 Task: Add a signature Daisy Wilson containing Have a wonderful holiday season, Daisy Wilson to email address softage.10@softage.net and add a folder Content marketing
Action: Mouse moved to (124, 124)
Screenshot: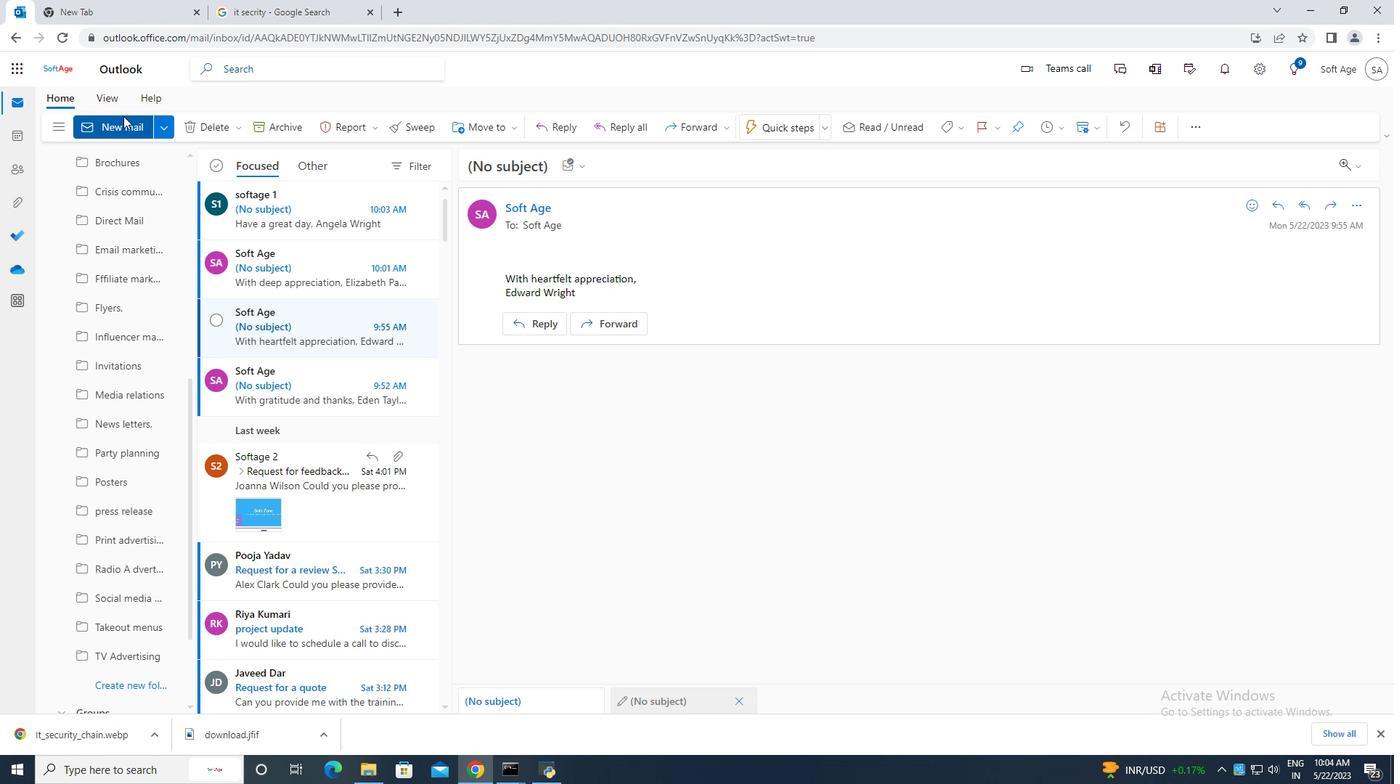 
Action: Mouse pressed left at (124, 124)
Screenshot: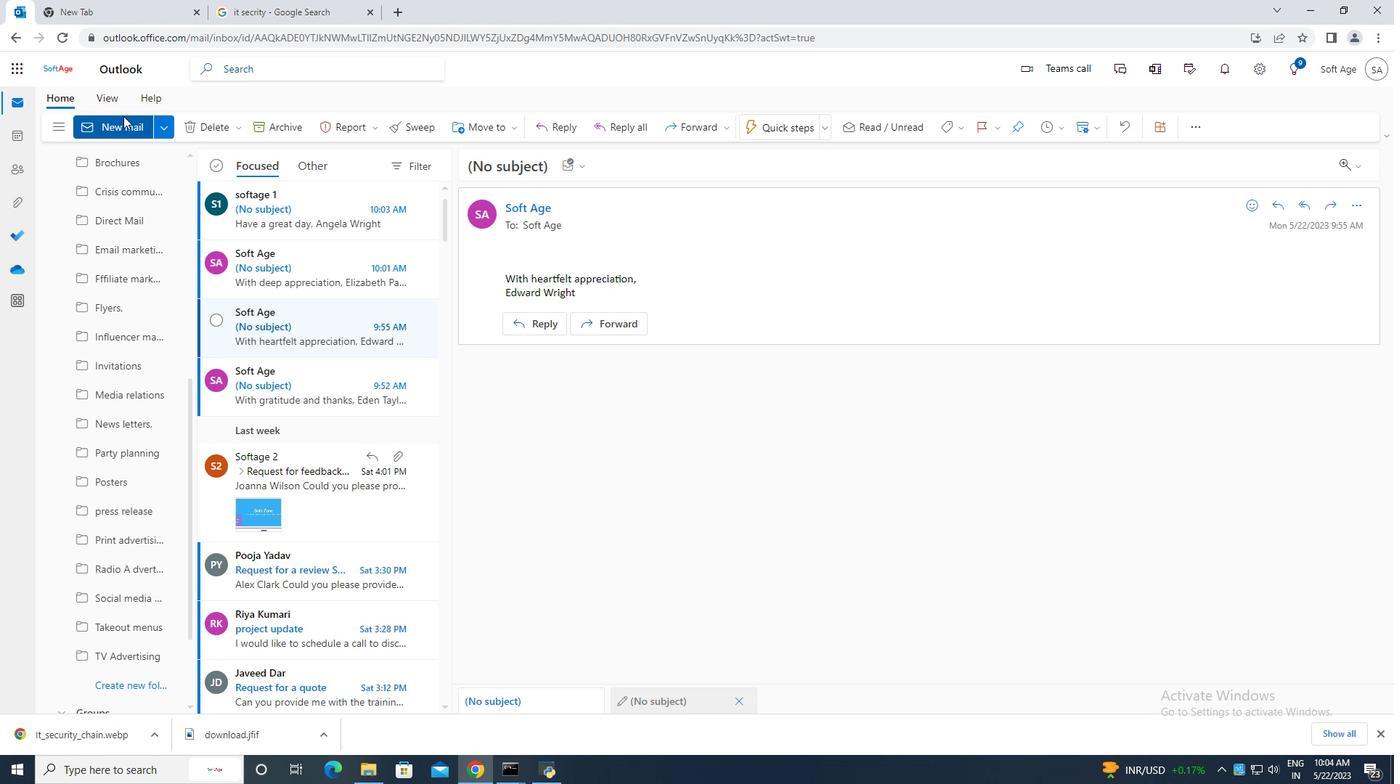 
Action: Mouse moved to (932, 122)
Screenshot: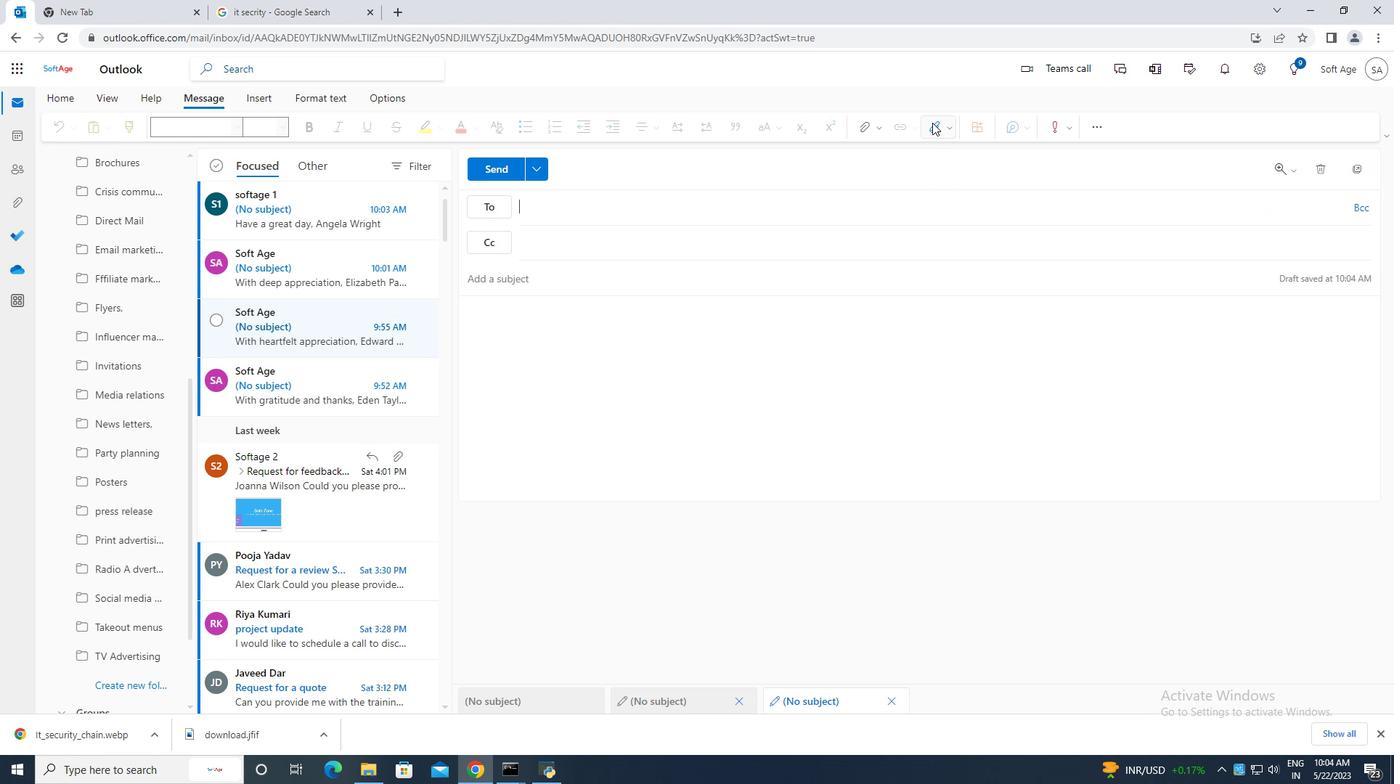 
Action: Mouse pressed left at (932, 122)
Screenshot: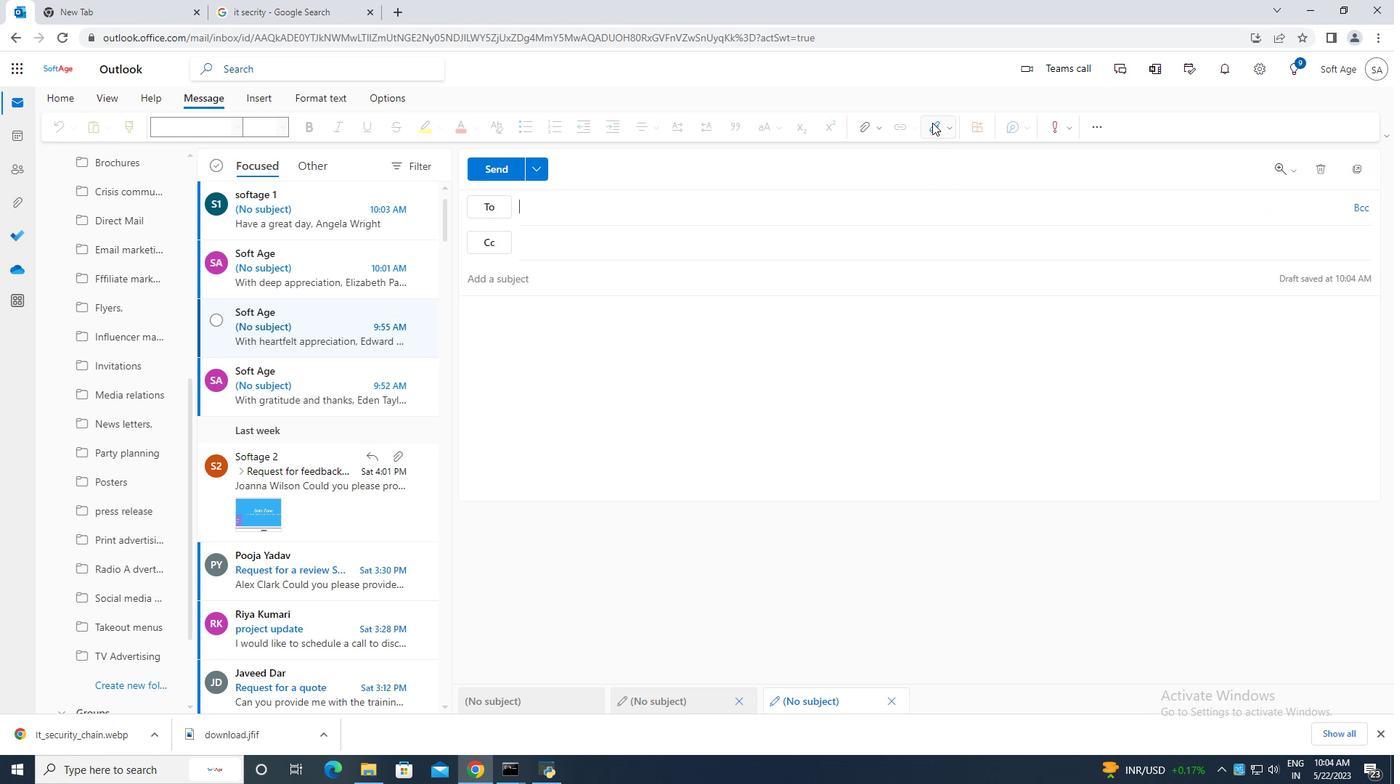 
Action: Mouse moved to (915, 188)
Screenshot: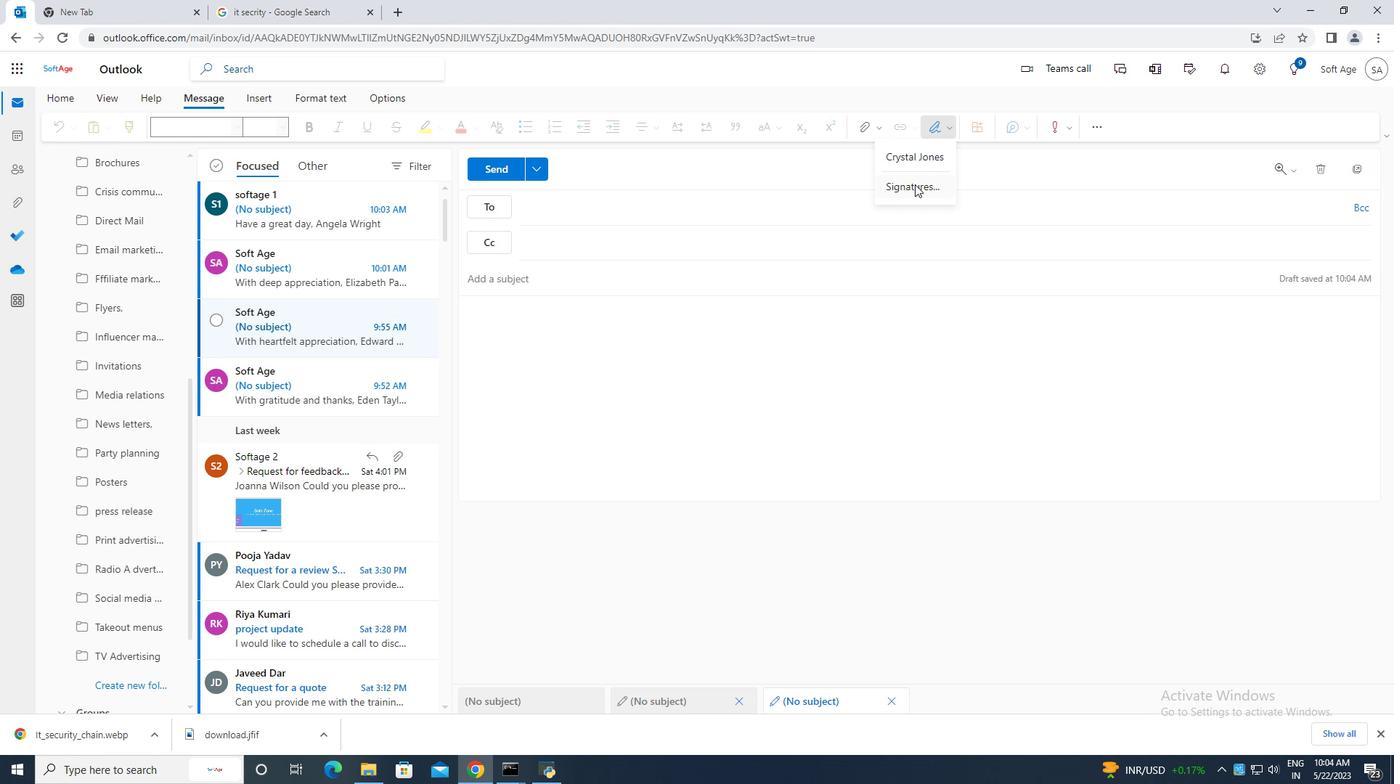 
Action: Mouse pressed left at (915, 188)
Screenshot: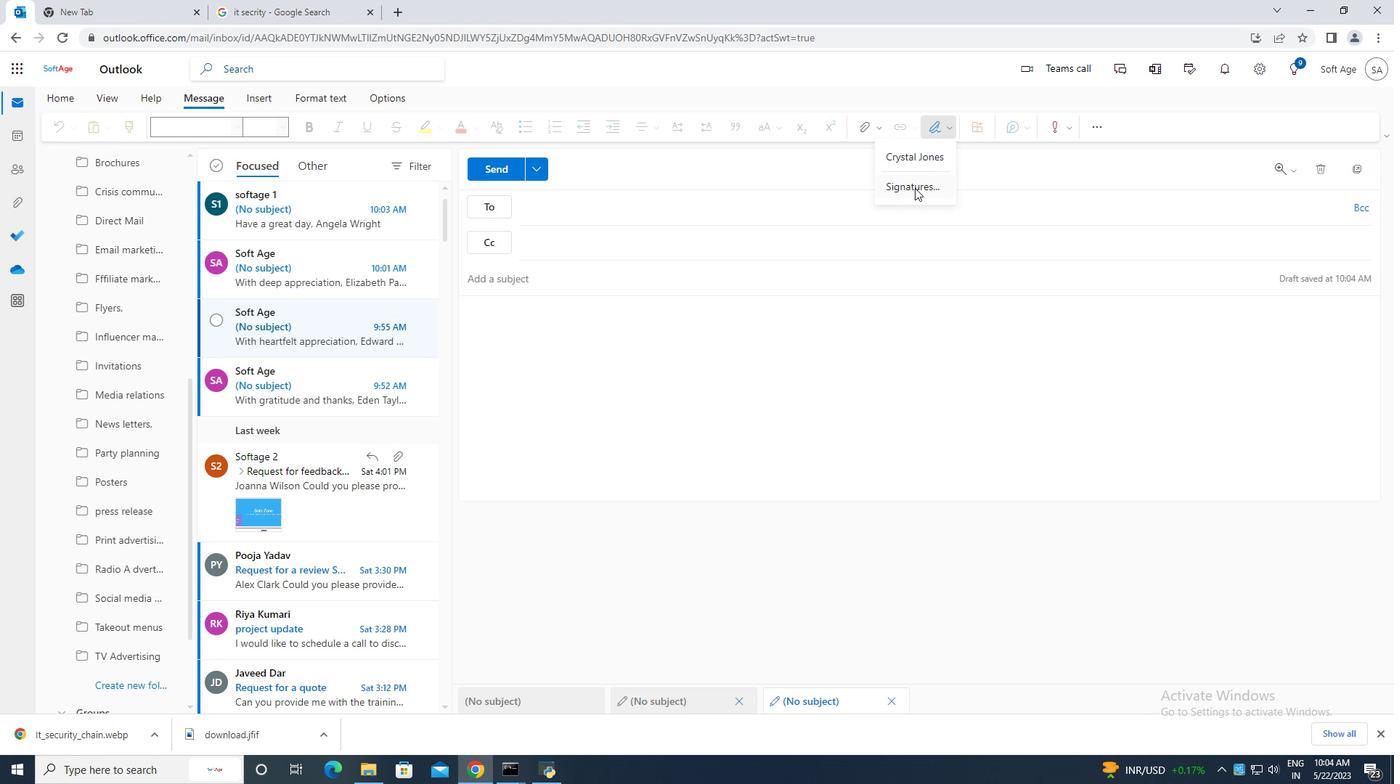 
Action: Mouse moved to (1002, 246)
Screenshot: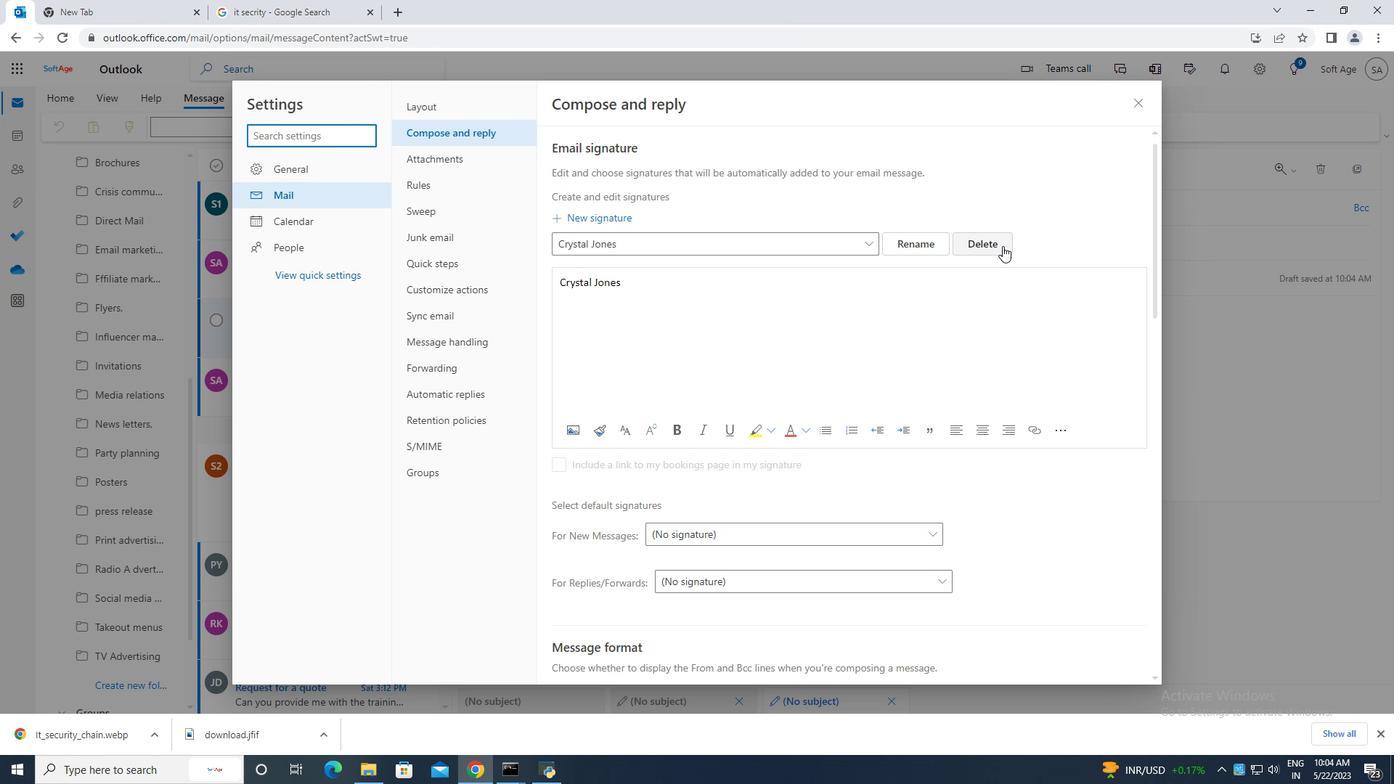 
Action: Mouse pressed left at (1002, 246)
Screenshot: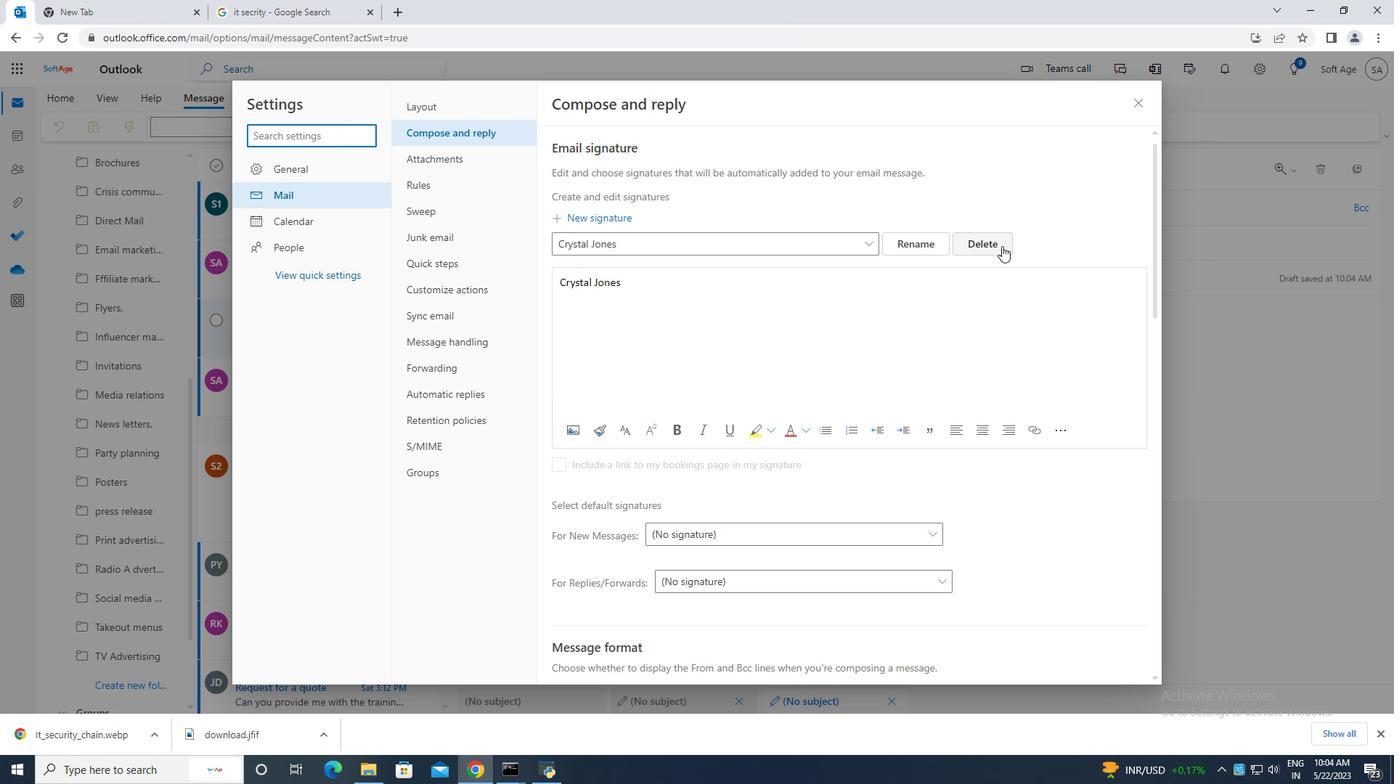 
Action: Mouse moved to (681, 241)
Screenshot: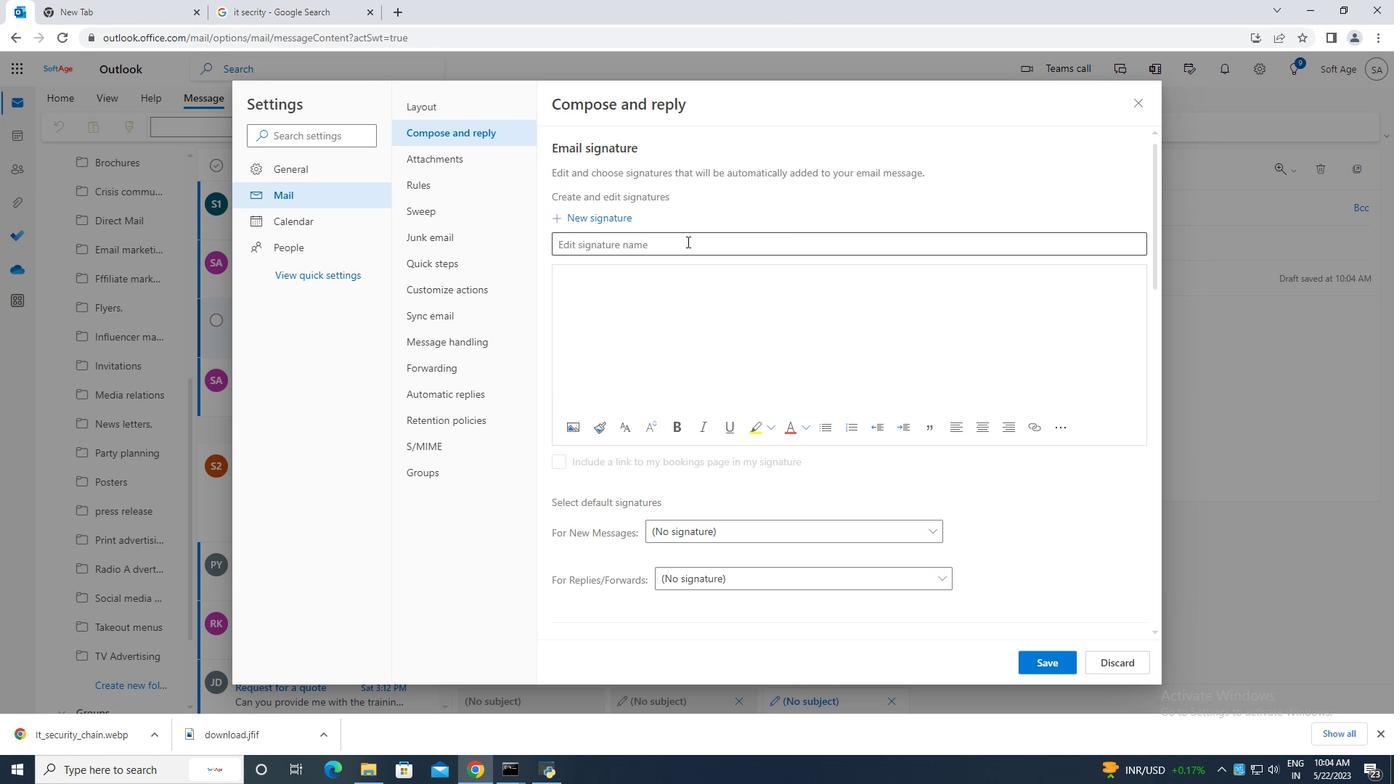 
Action: Mouse pressed left at (681, 241)
Screenshot: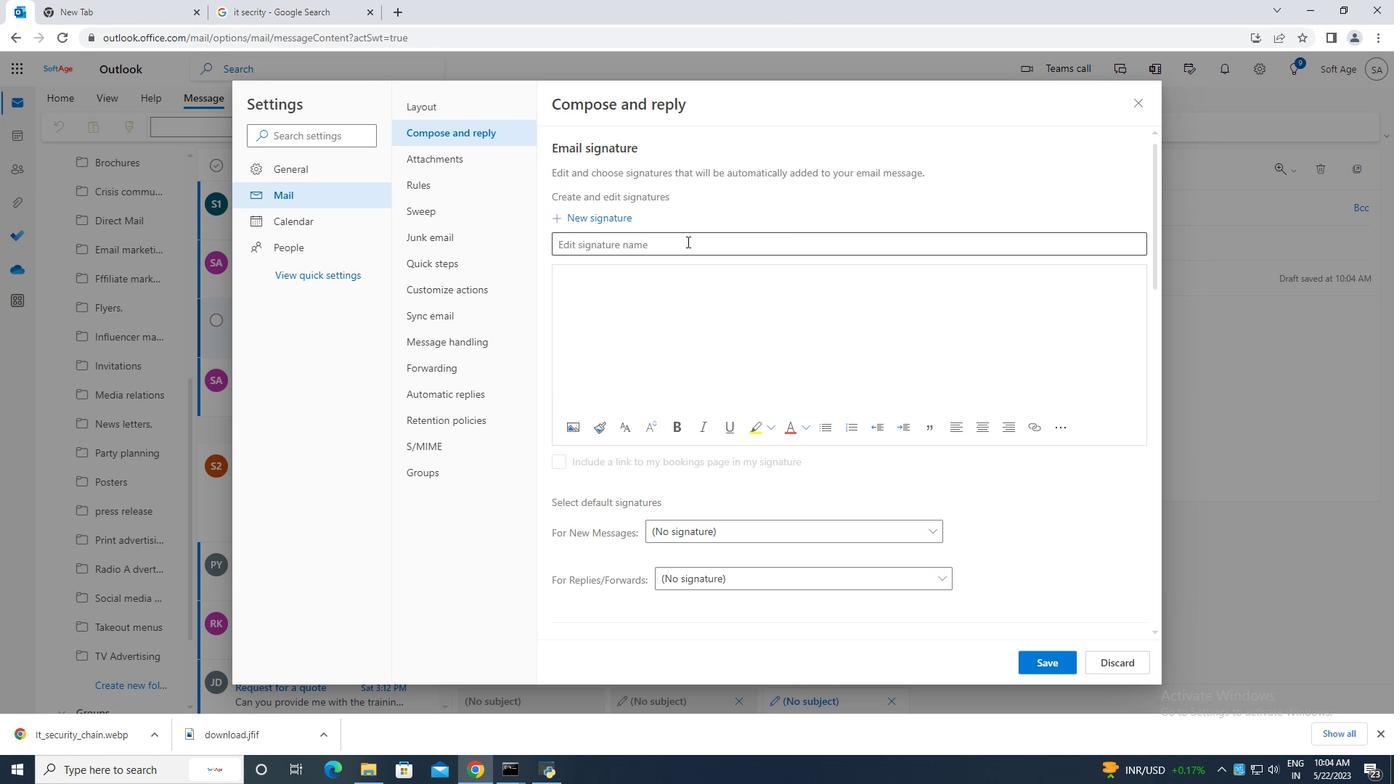 
Action: Key pressed <Key.caps_lock>D<Key.caps_lock>aisy<Key.space><Key.caps_lock>W<Key.caps_lock>ilson<Key.space>
Screenshot: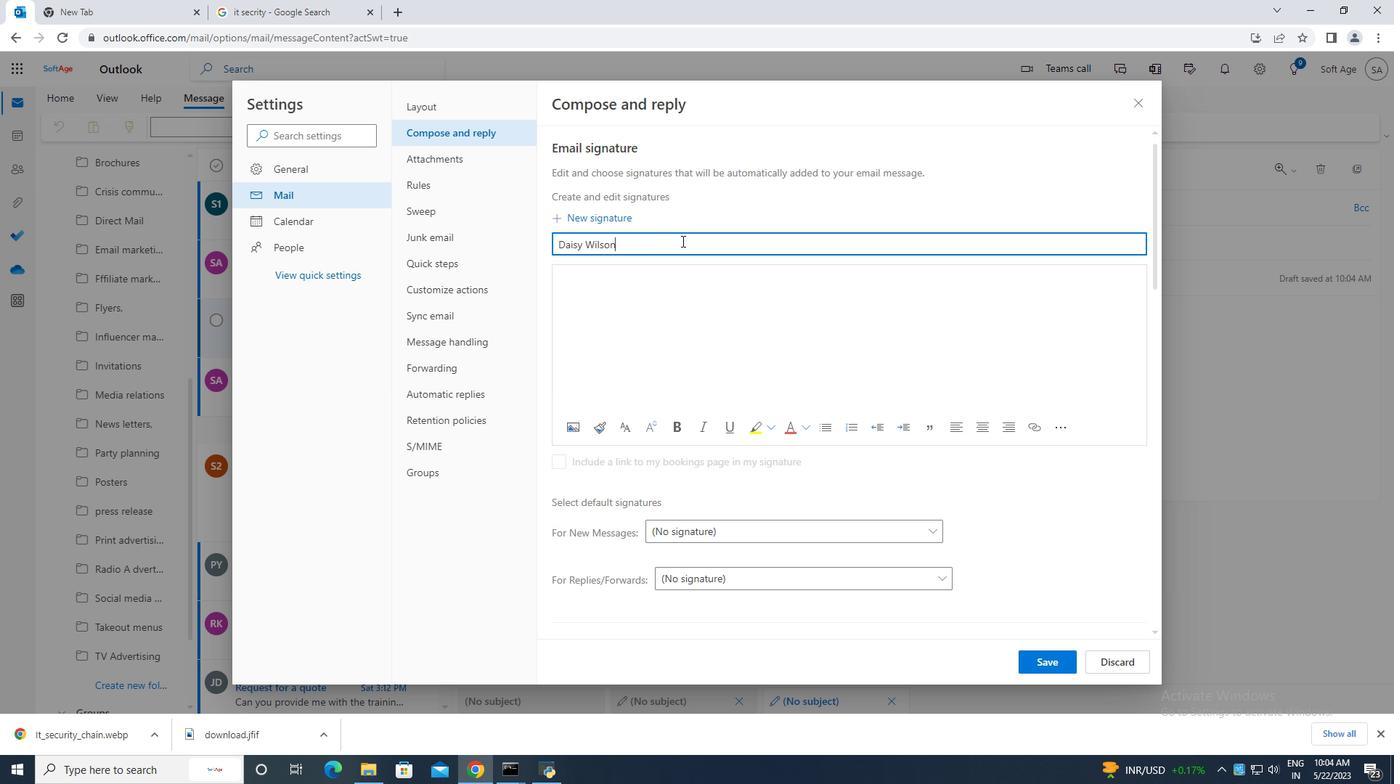 
Action: Mouse moved to (584, 286)
Screenshot: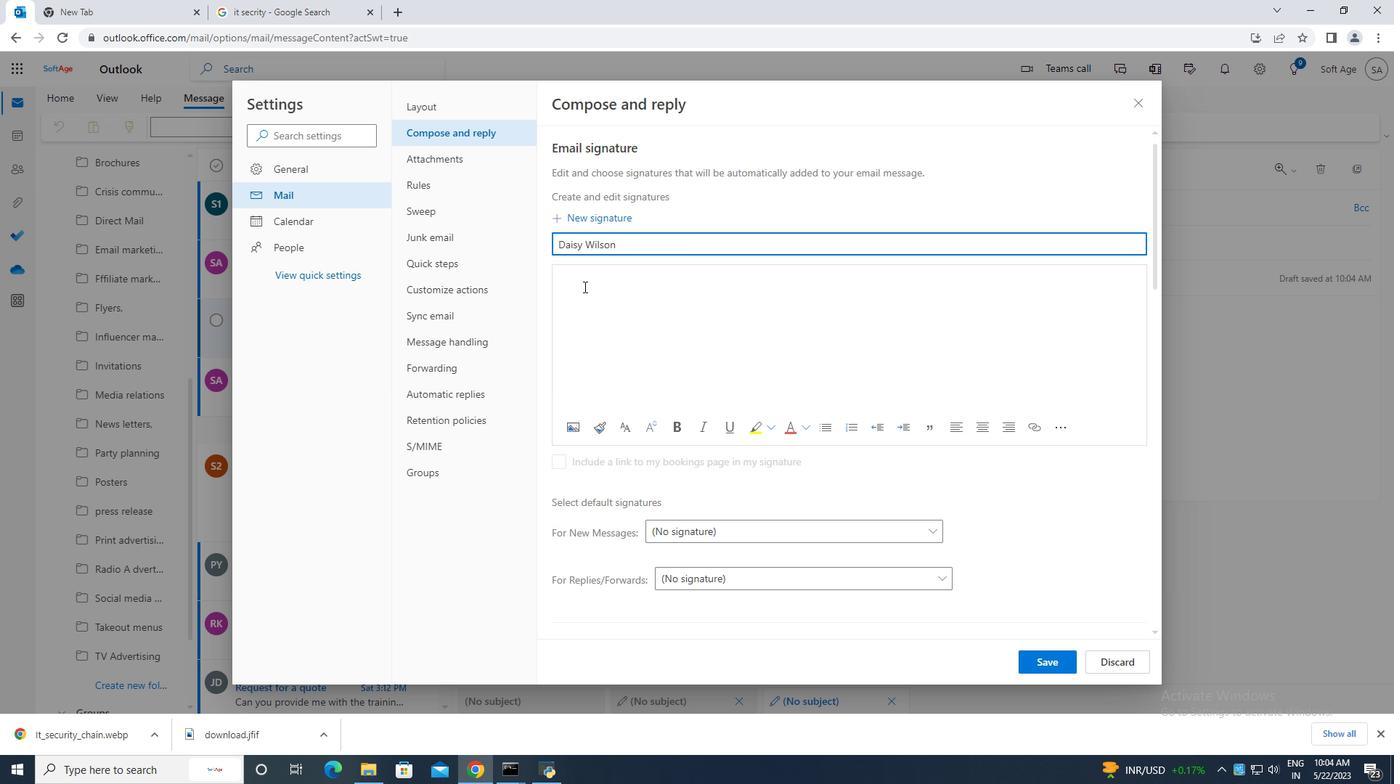 
Action: Mouse pressed left at (584, 286)
Screenshot: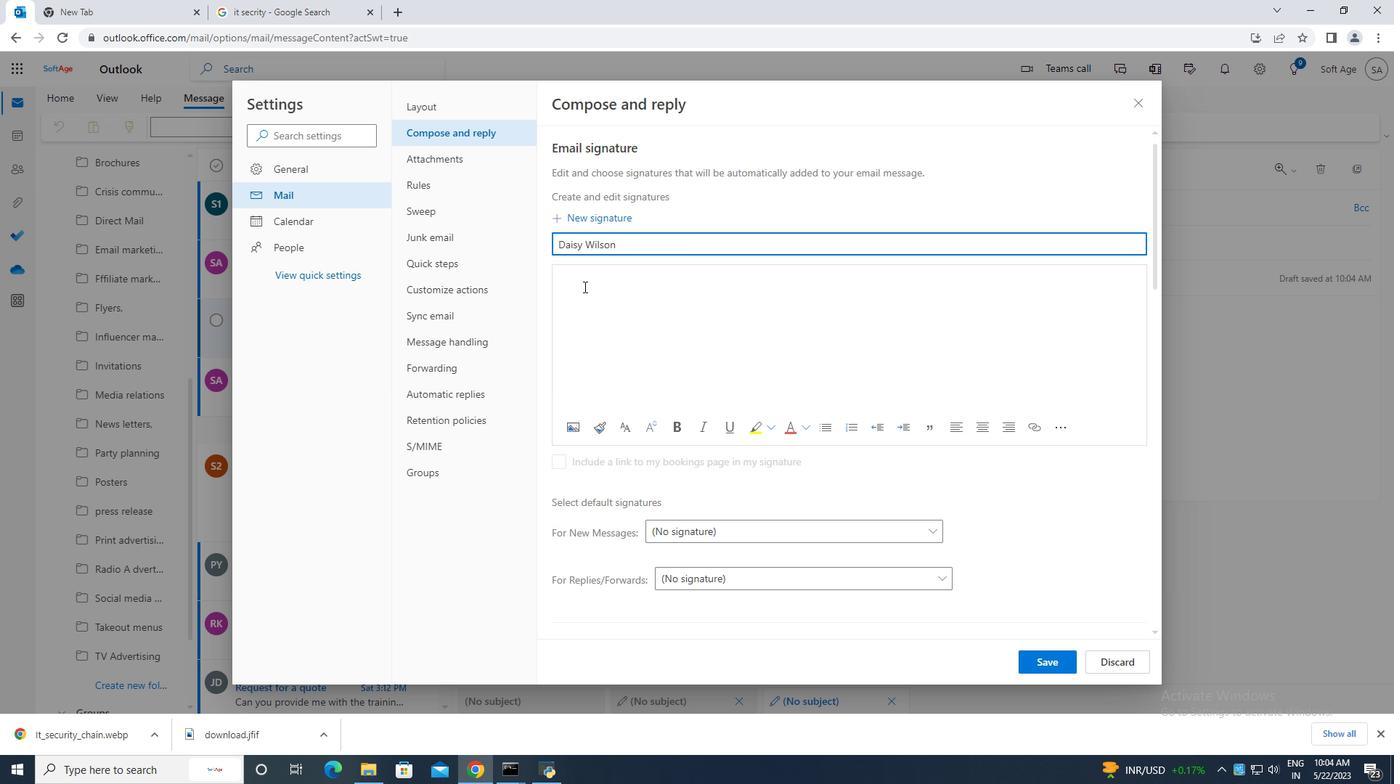 
Action: Mouse moved to (586, 286)
Screenshot: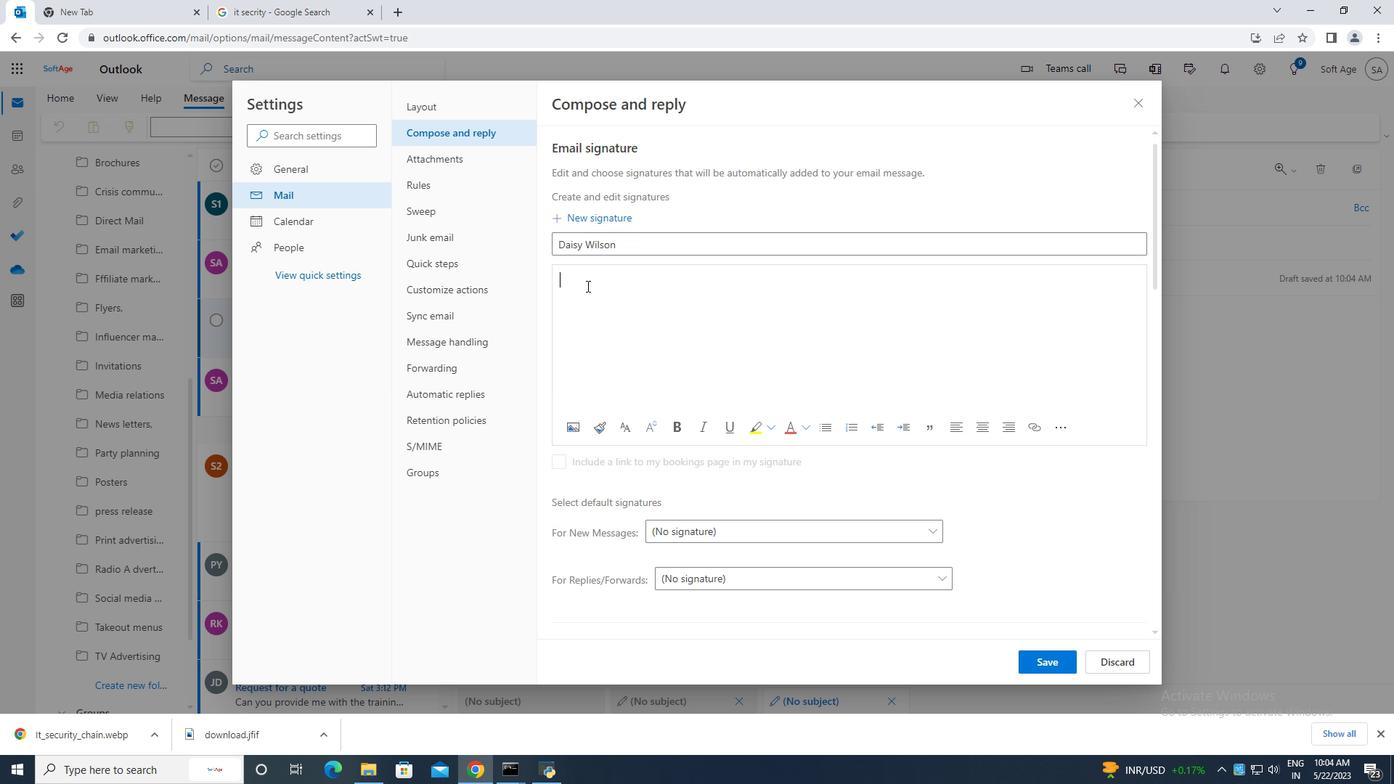 
Action: Key pressed <Key.caps_lock>D<Key.caps_lock>aisy<Key.space><Key.caps_lock>W<Key.caps_lock>ilson
Screenshot: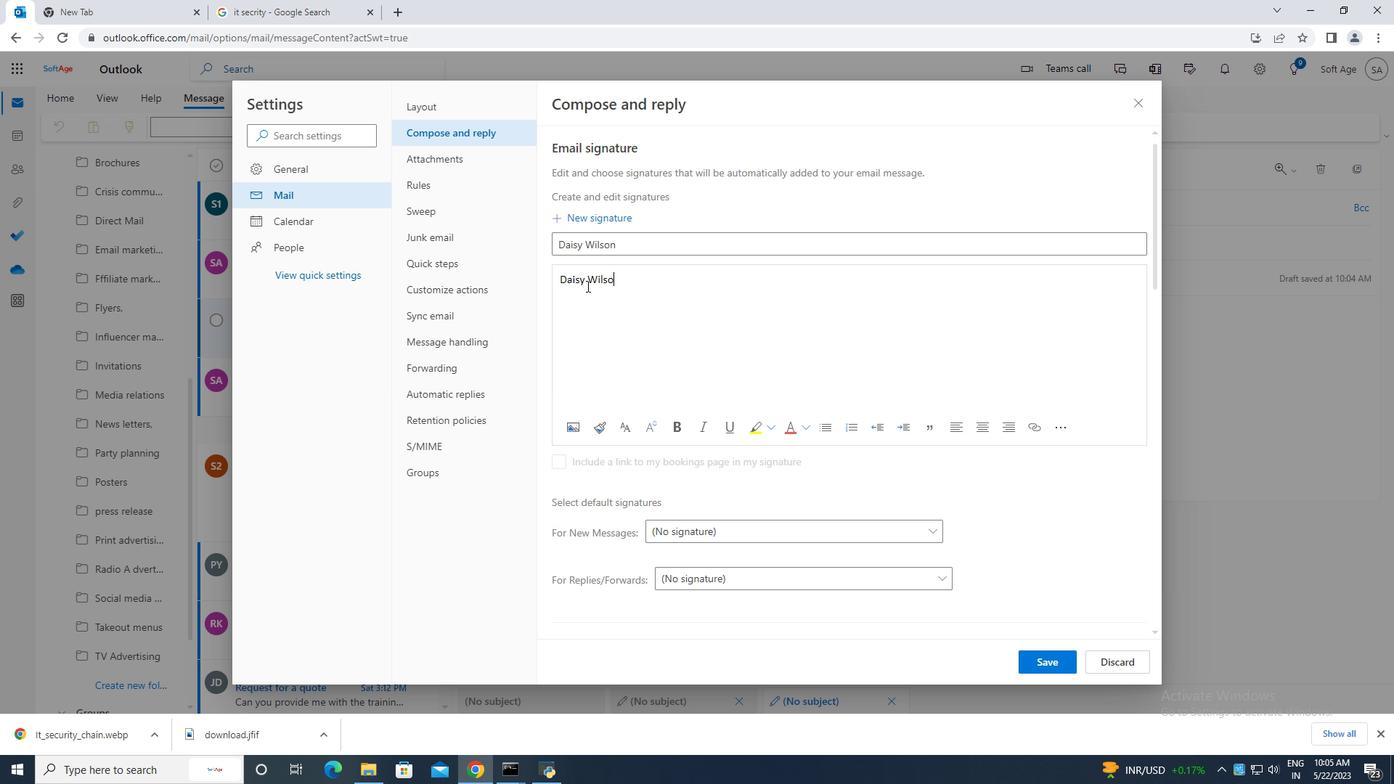
Action: Mouse moved to (1061, 668)
Screenshot: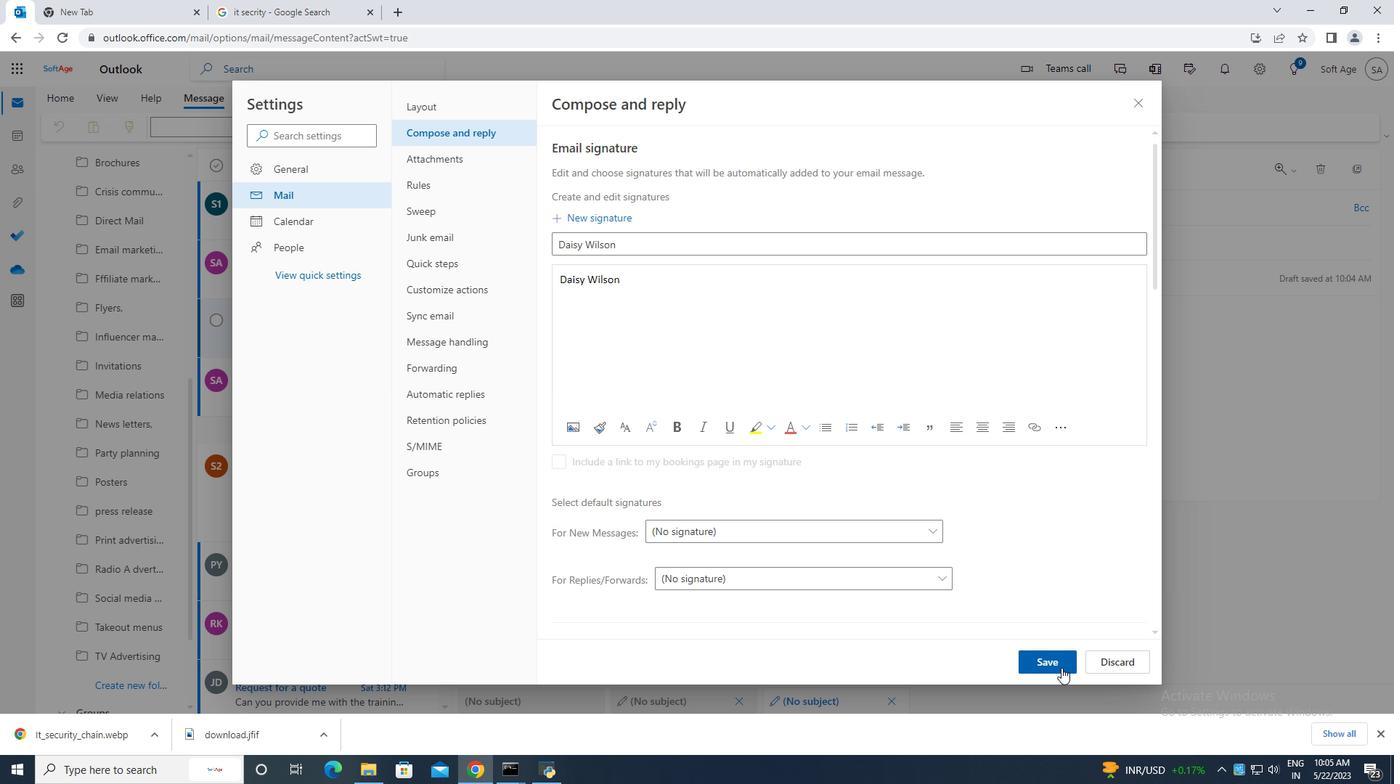 
Action: Mouse pressed left at (1061, 668)
Screenshot: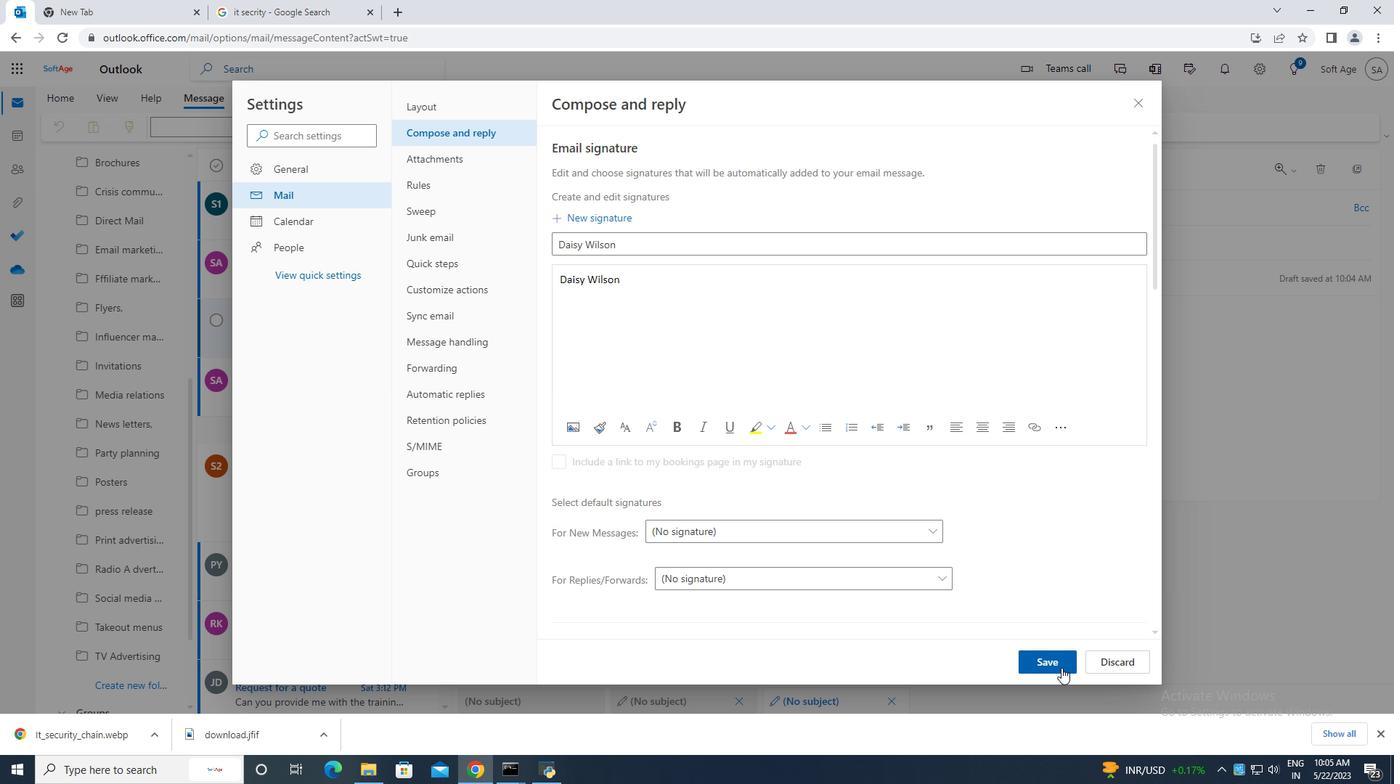 
Action: Mouse moved to (1146, 104)
Screenshot: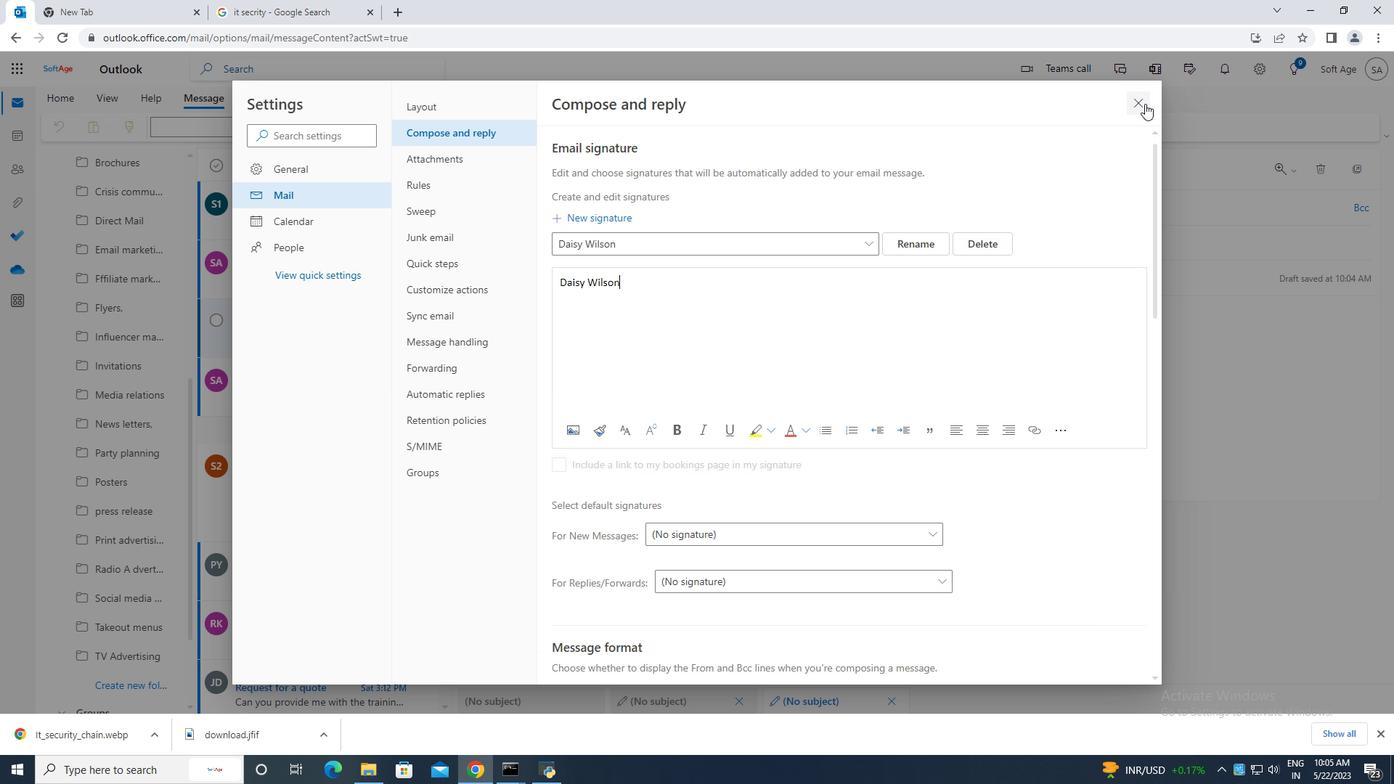 
Action: Mouse pressed left at (1146, 104)
Screenshot: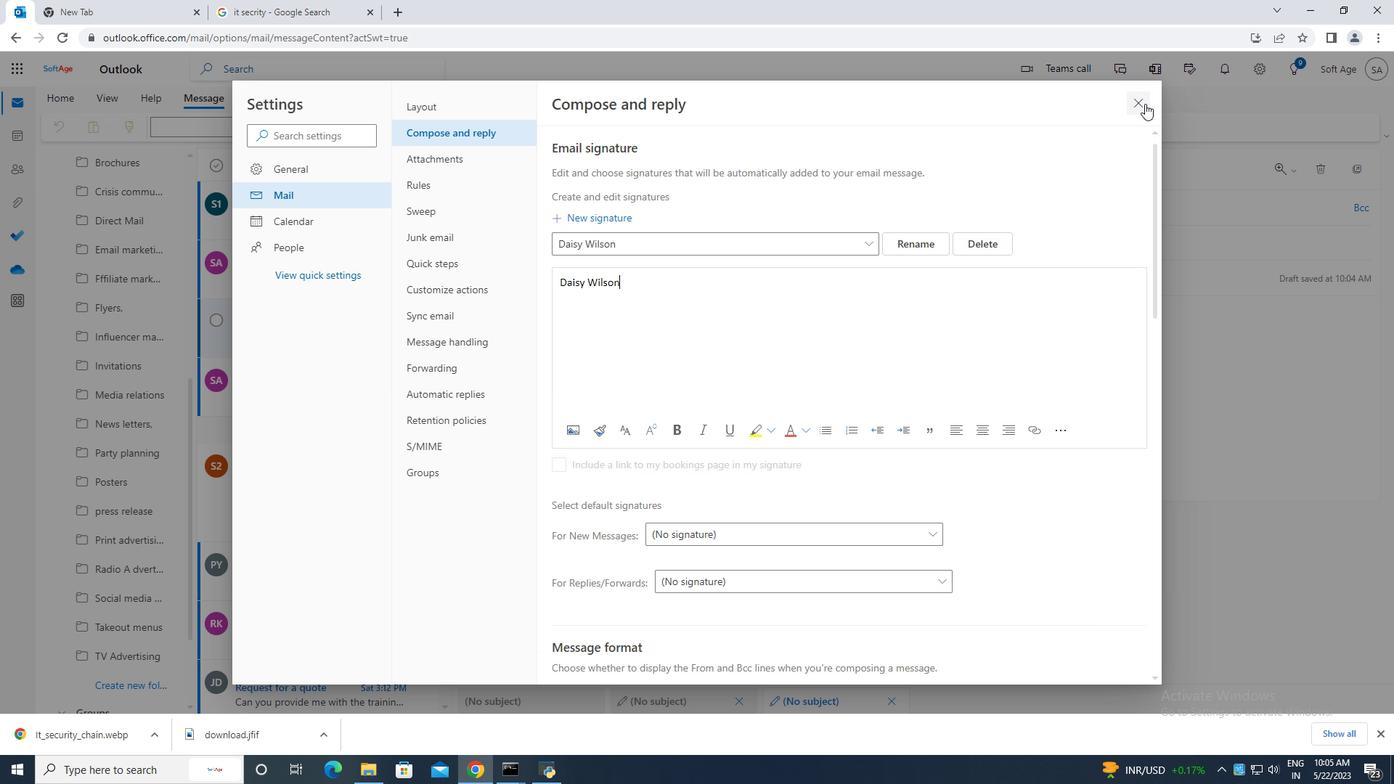 
Action: Mouse moved to (934, 129)
Screenshot: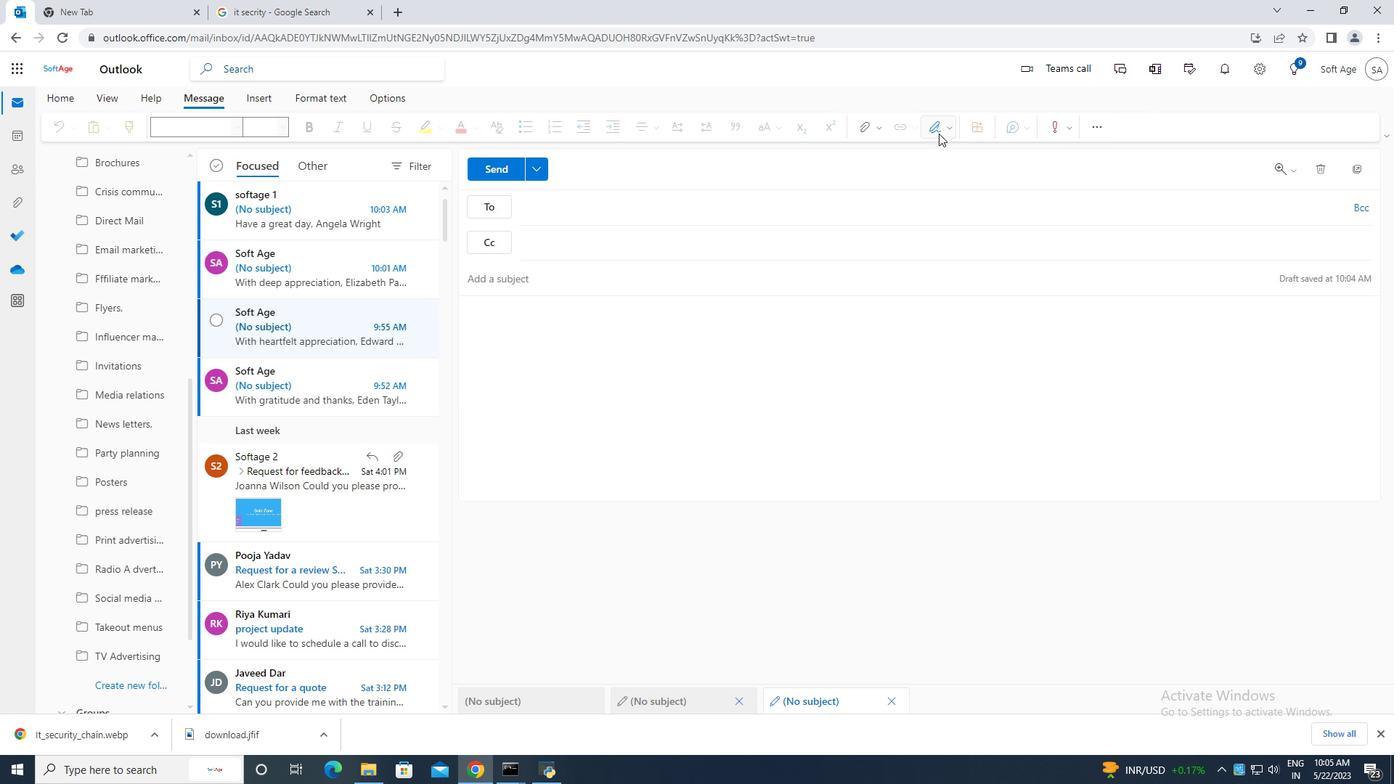 
Action: Mouse pressed left at (934, 129)
Screenshot: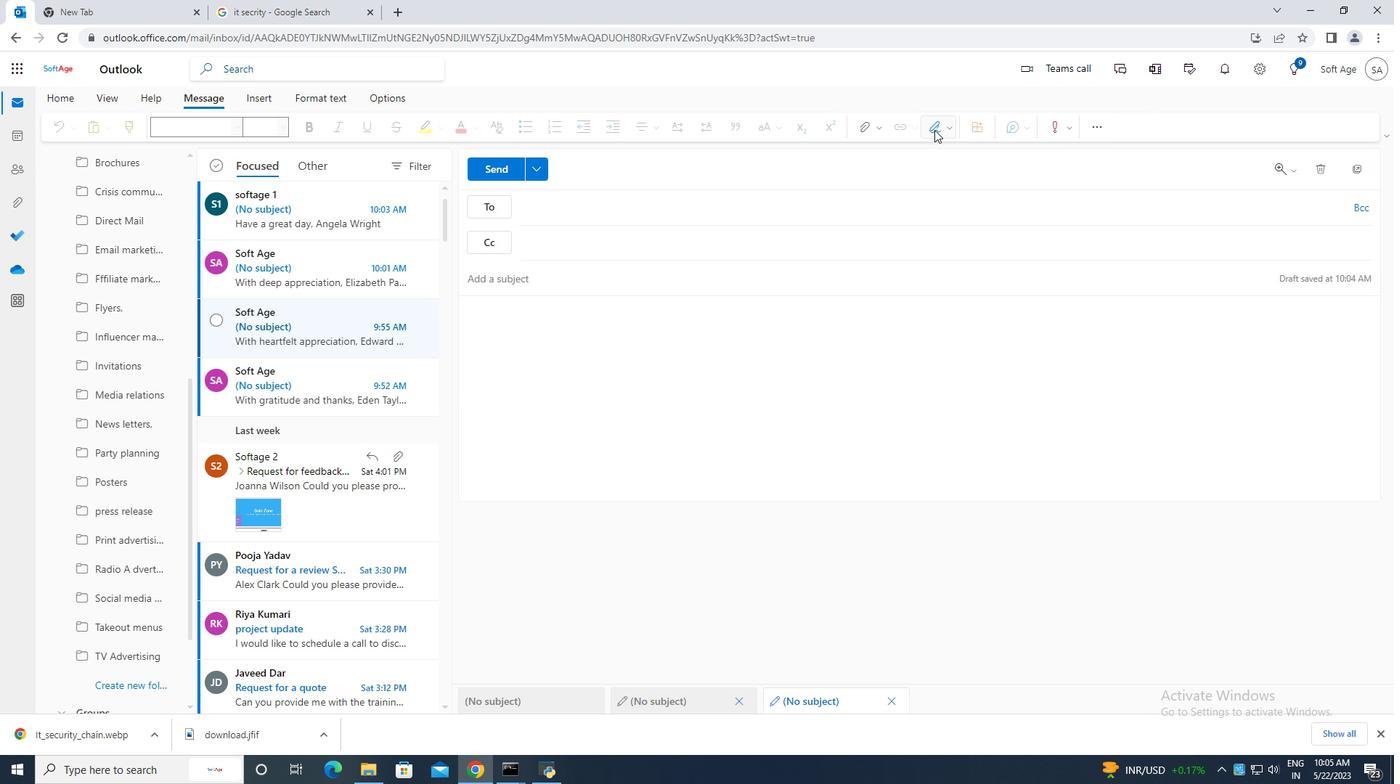 
Action: Mouse moved to (914, 159)
Screenshot: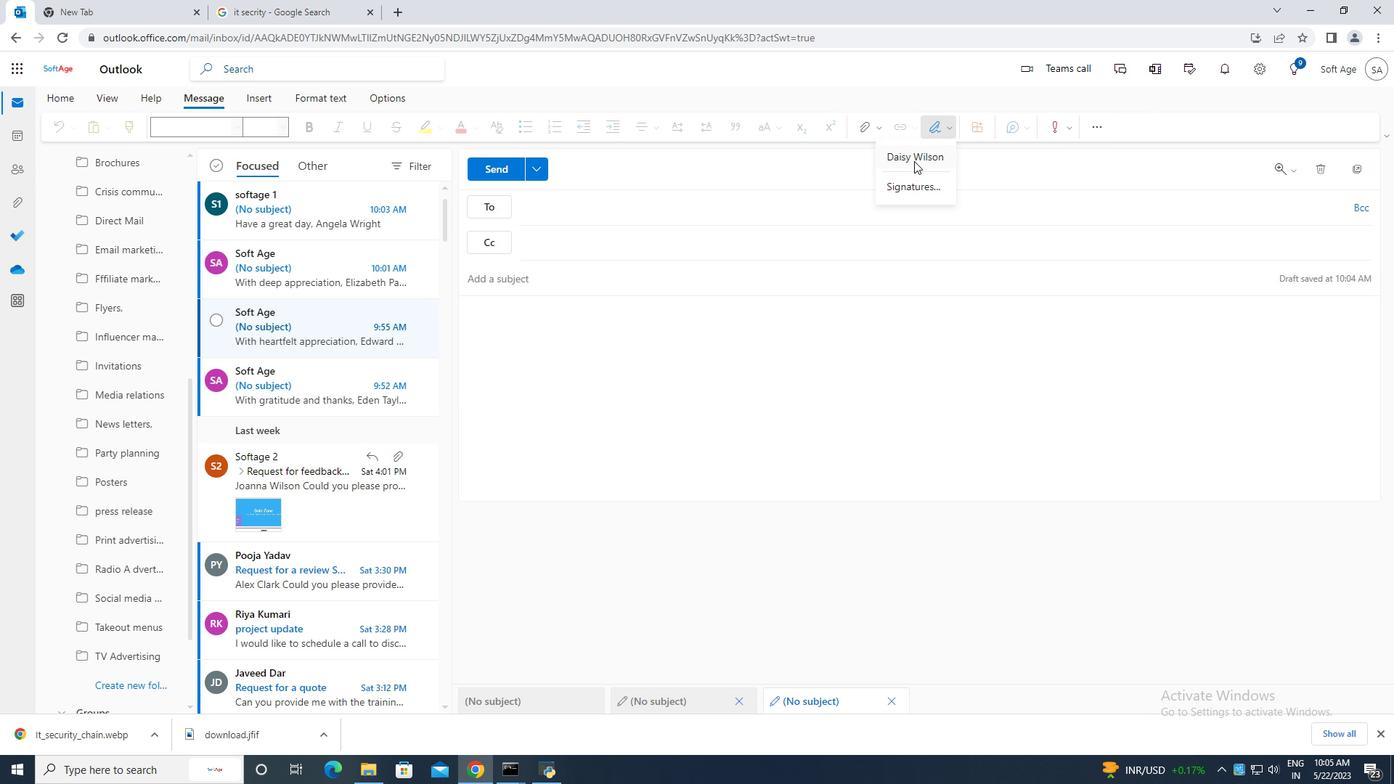 
Action: Mouse pressed left at (914, 159)
Screenshot: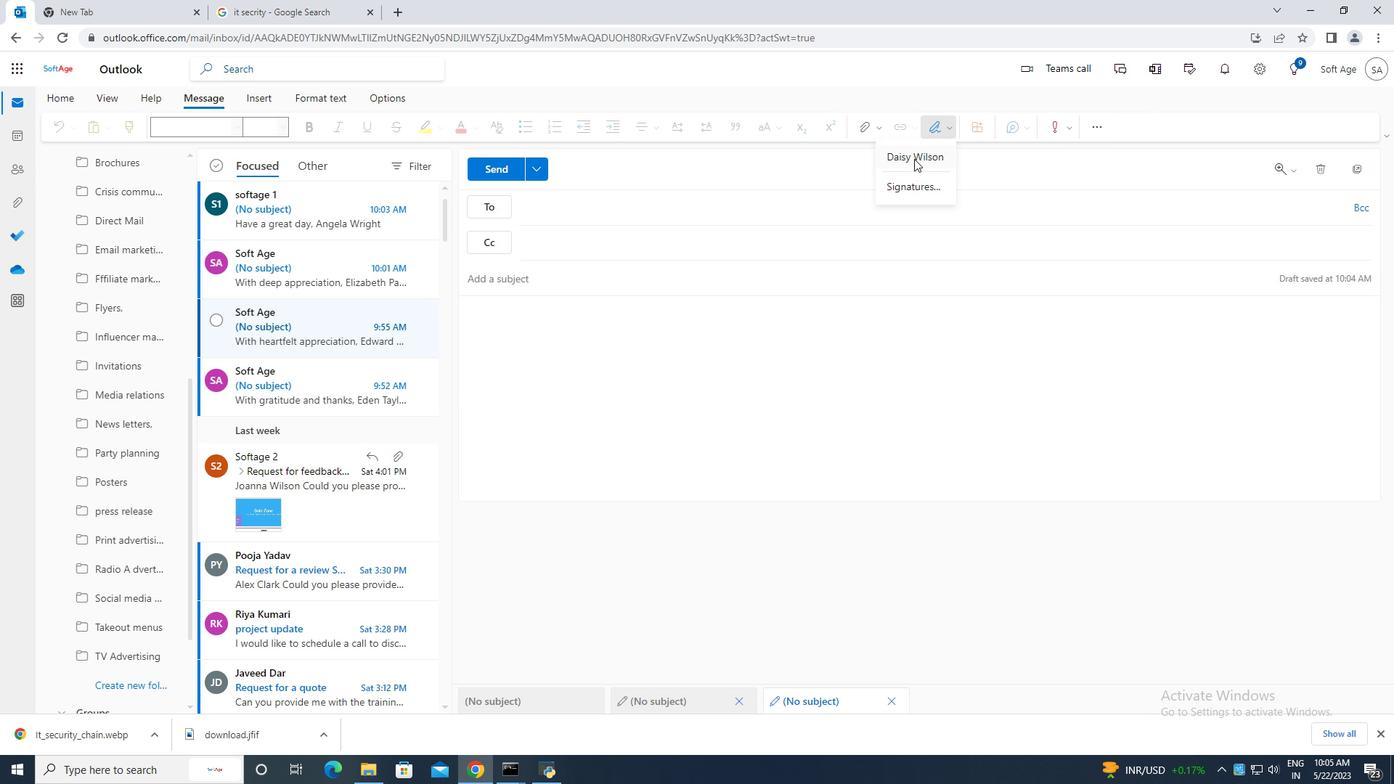
Action: Mouse moved to (511, 308)
Screenshot: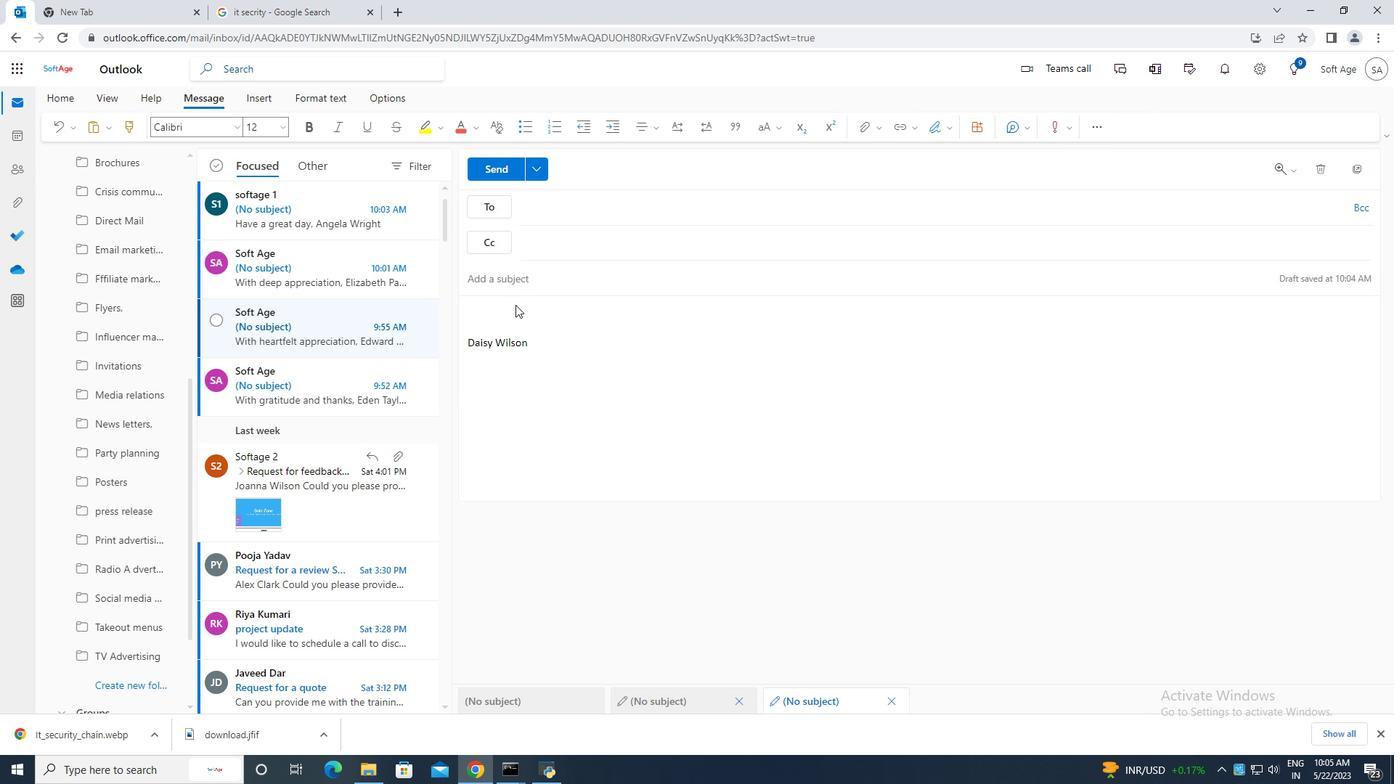 
Action: Key pressed <Key.caps_lock>C<Key.caps_lock>ontaining<Key.space>have<Key.space>a<Key.space>wonderful<Key.space>holiday<Key.space>seasi<Key.backspace>on,
Screenshot: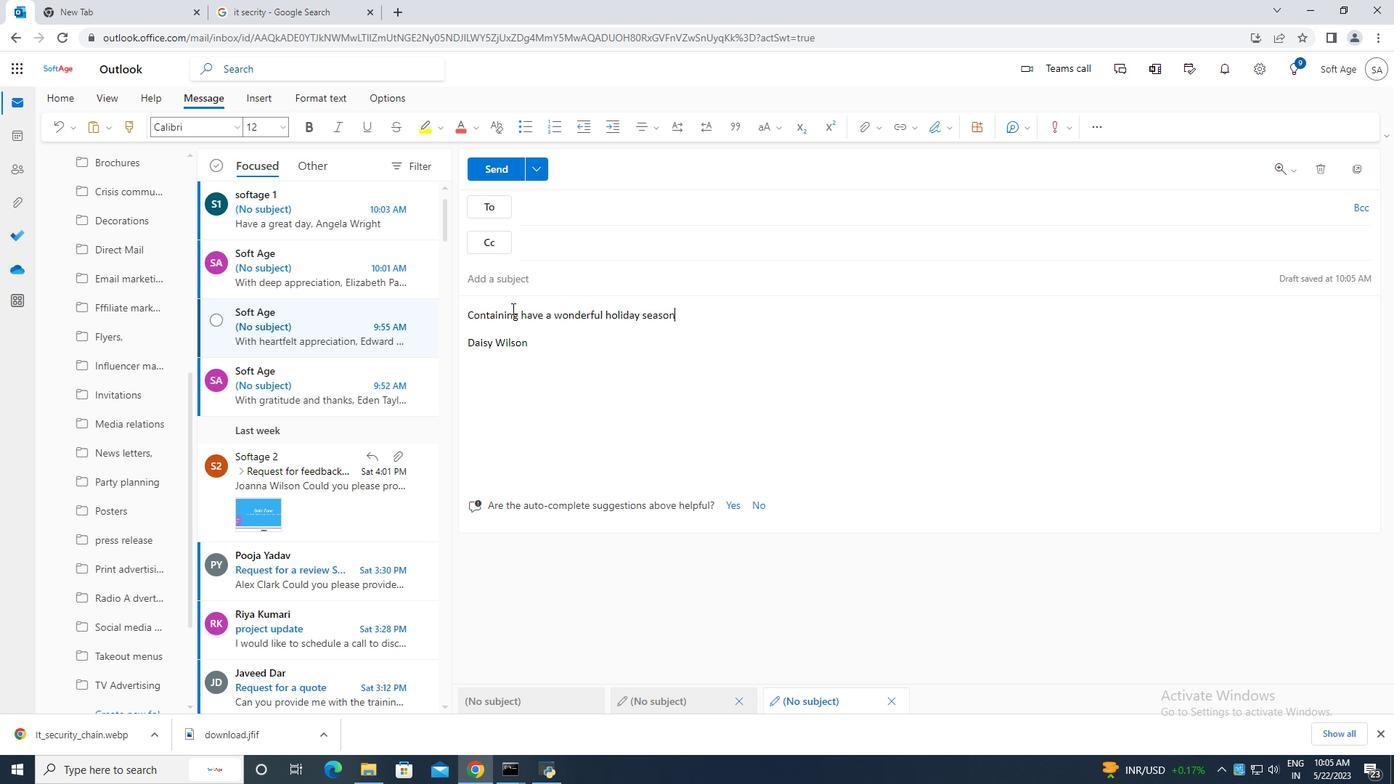 
Action: Mouse moved to (548, 214)
Screenshot: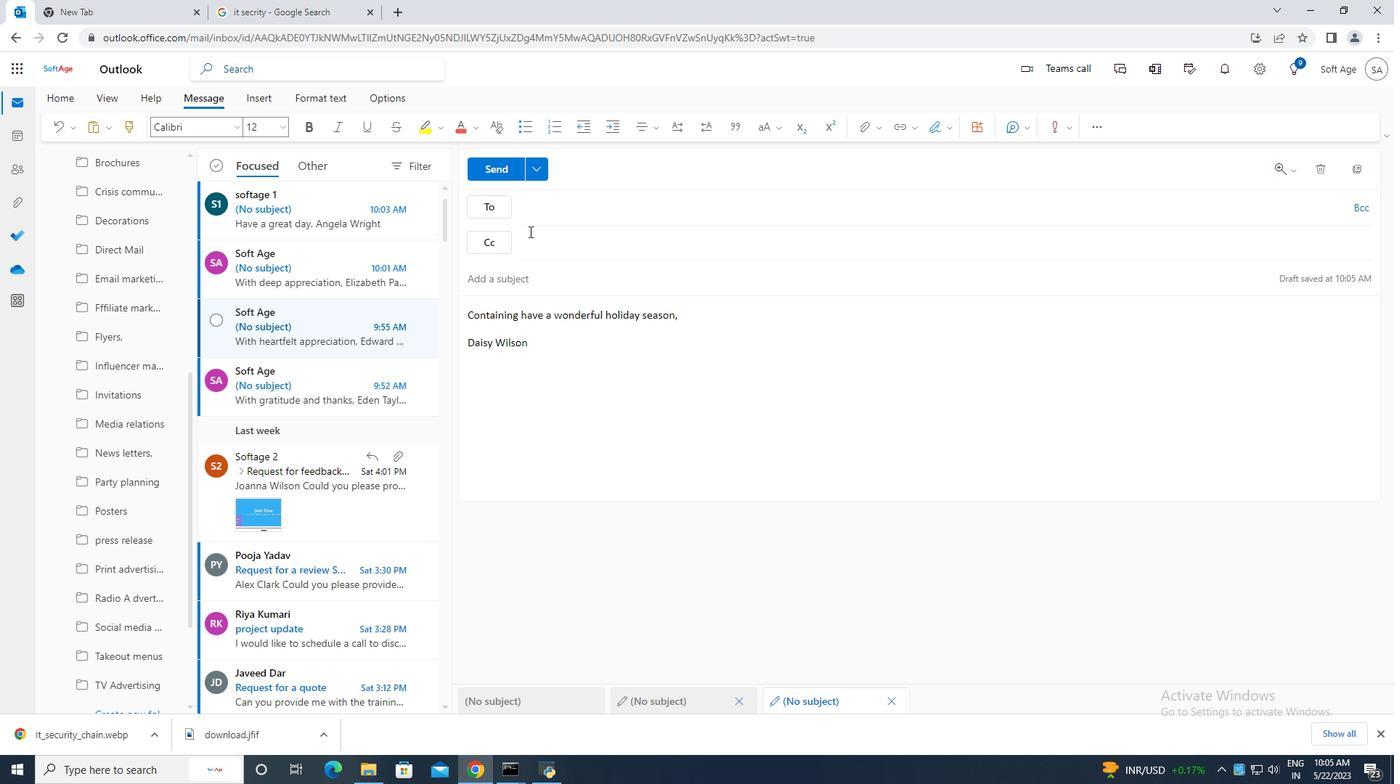 
Action: Mouse pressed left at (548, 214)
Screenshot: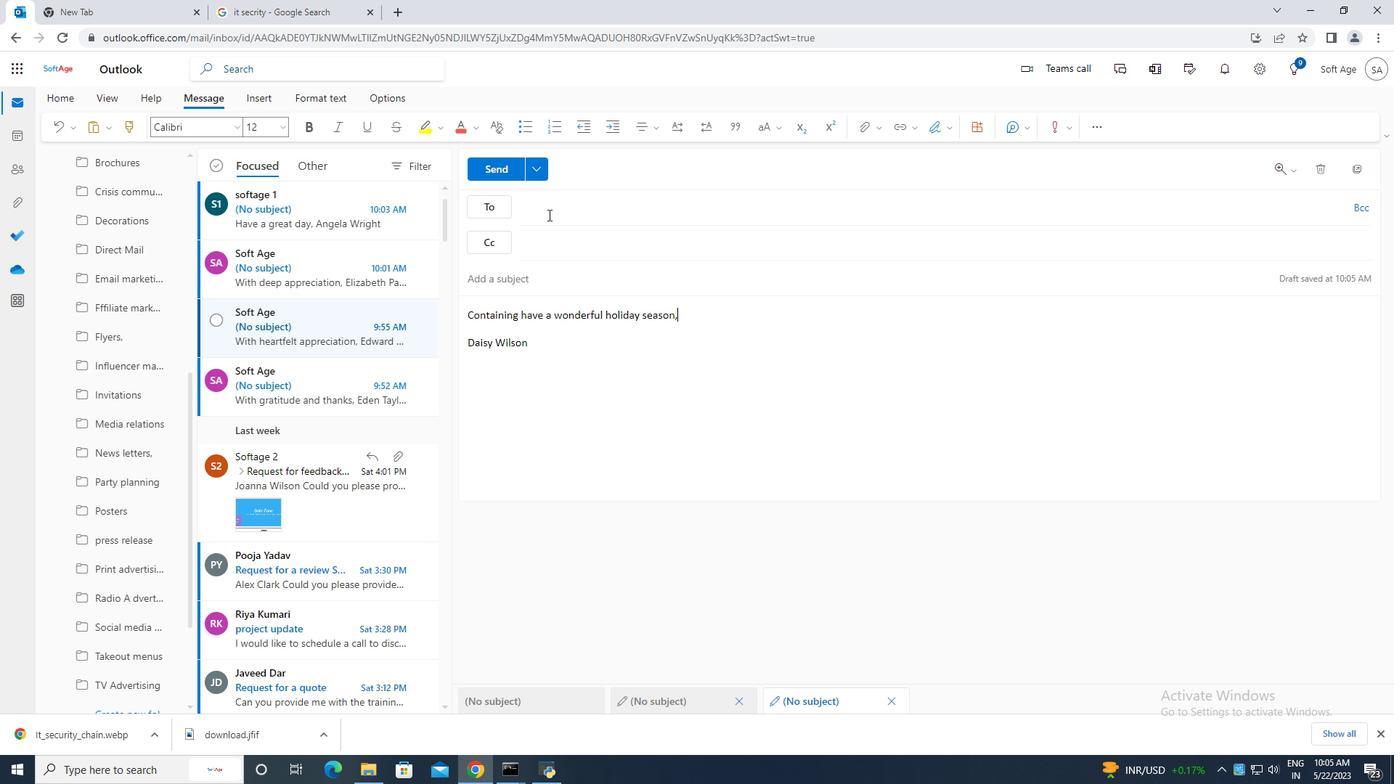 
Action: Key pressed softage.10
Screenshot: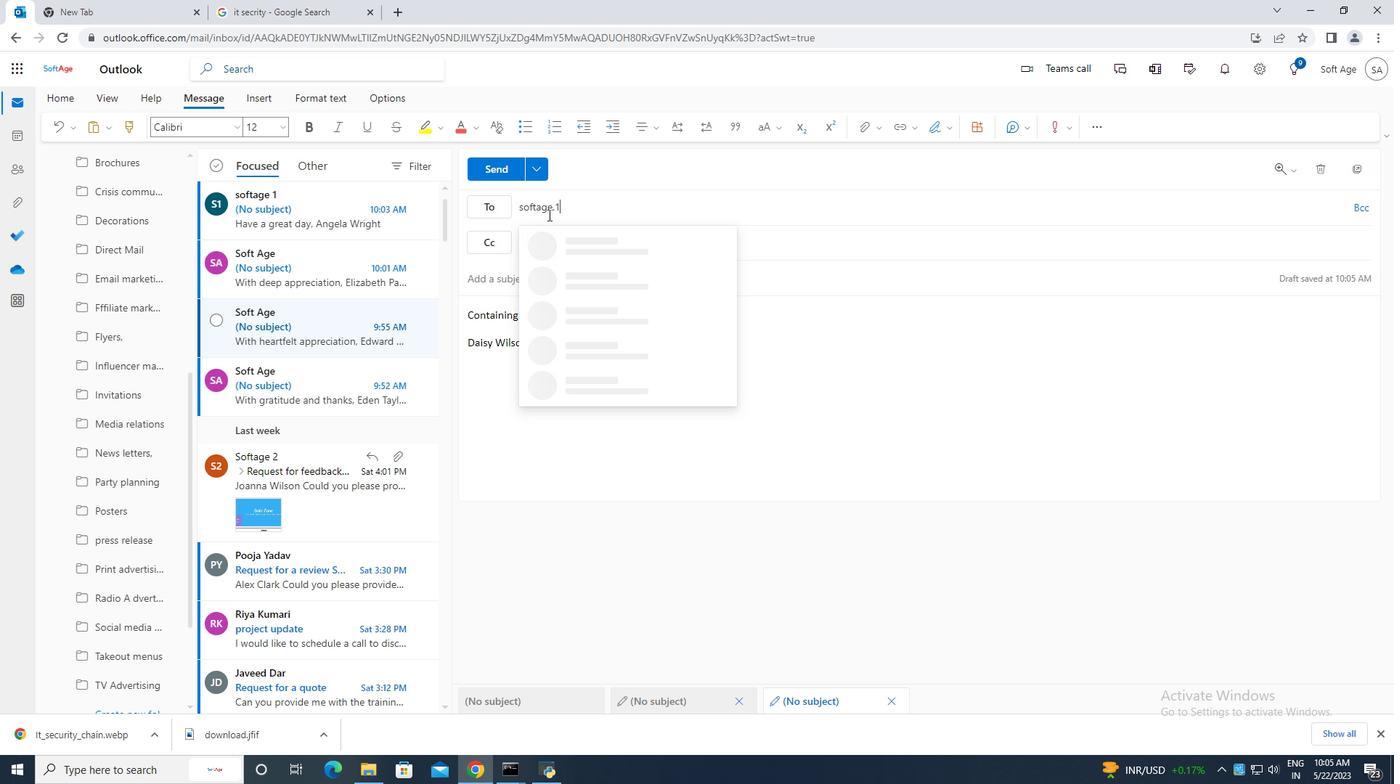 
Action: Mouse moved to (684, 273)
Screenshot: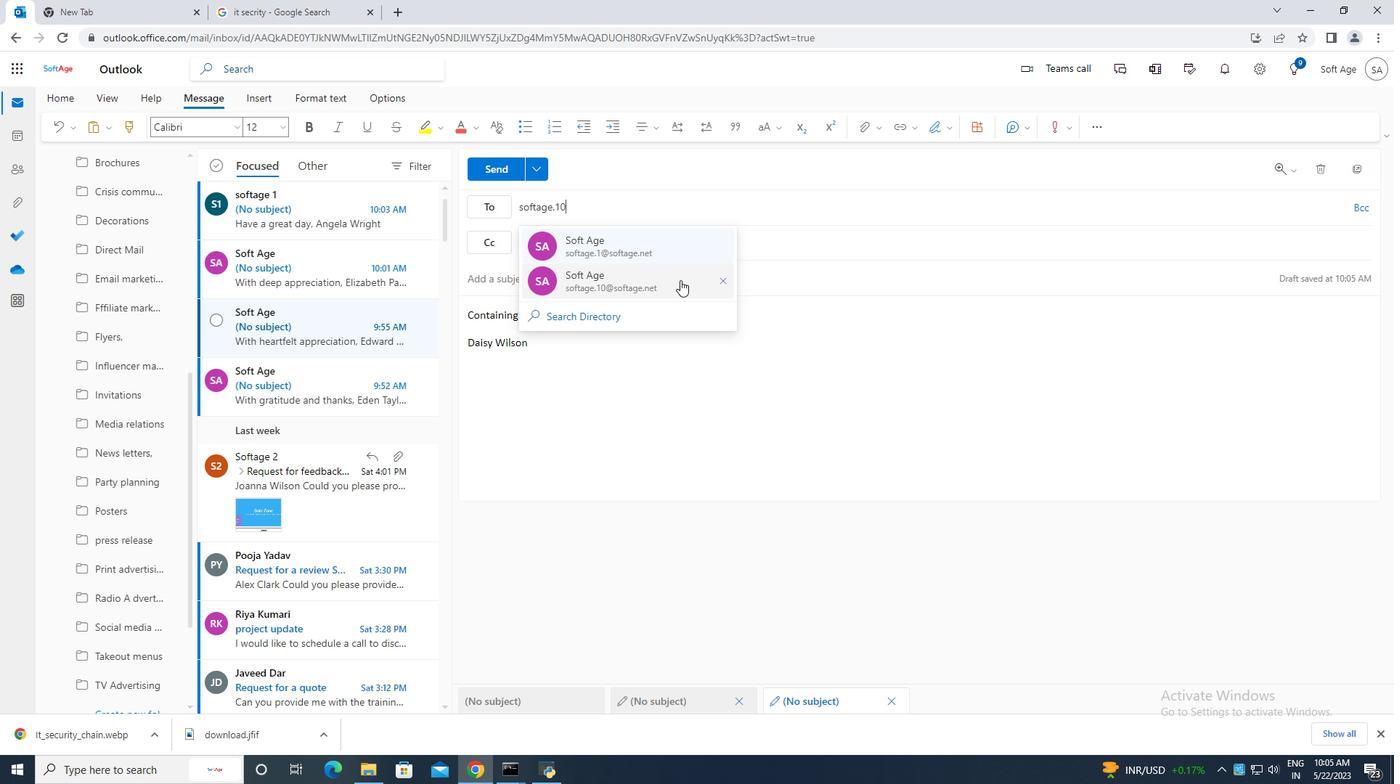 
Action: Mouse pressed left at (684, 273)
Screenshot: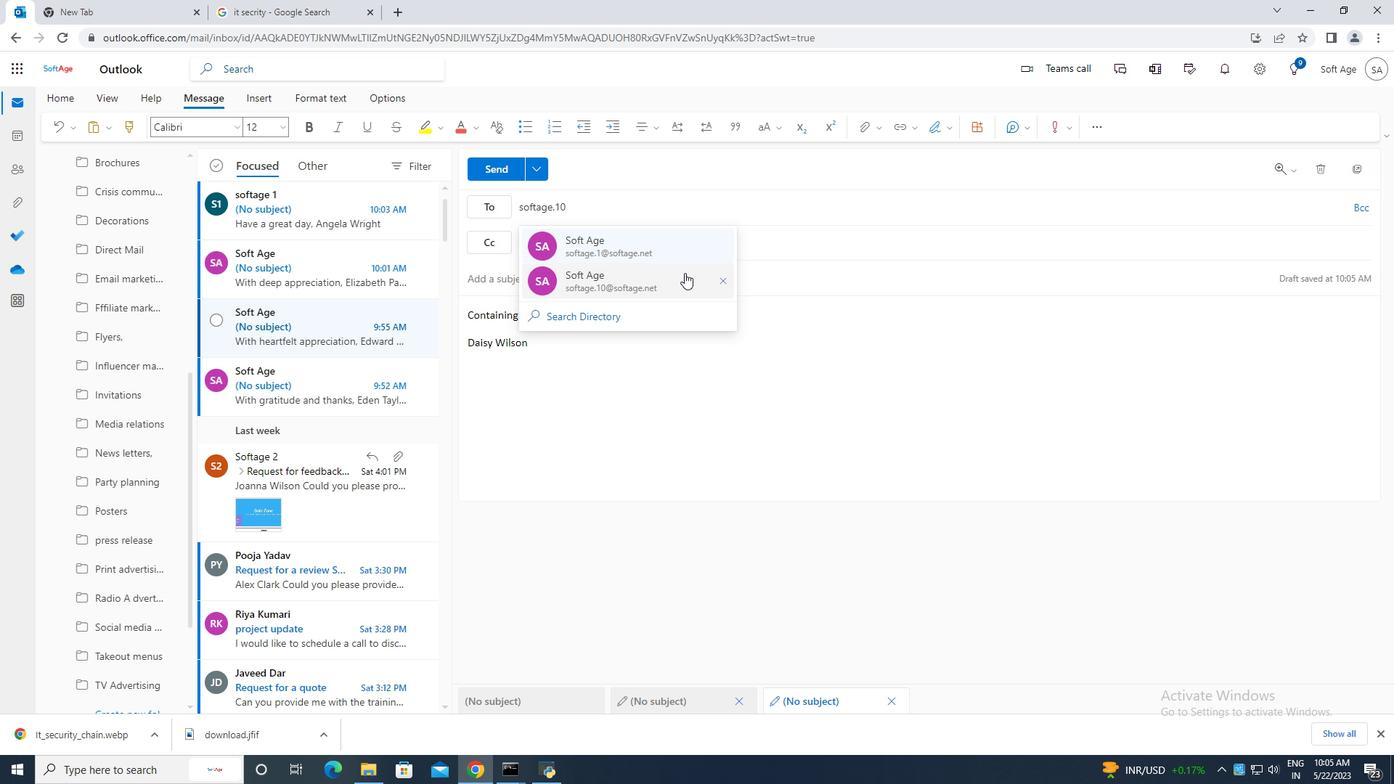
Action: Mouse moved to (143, 649)
Screenshot: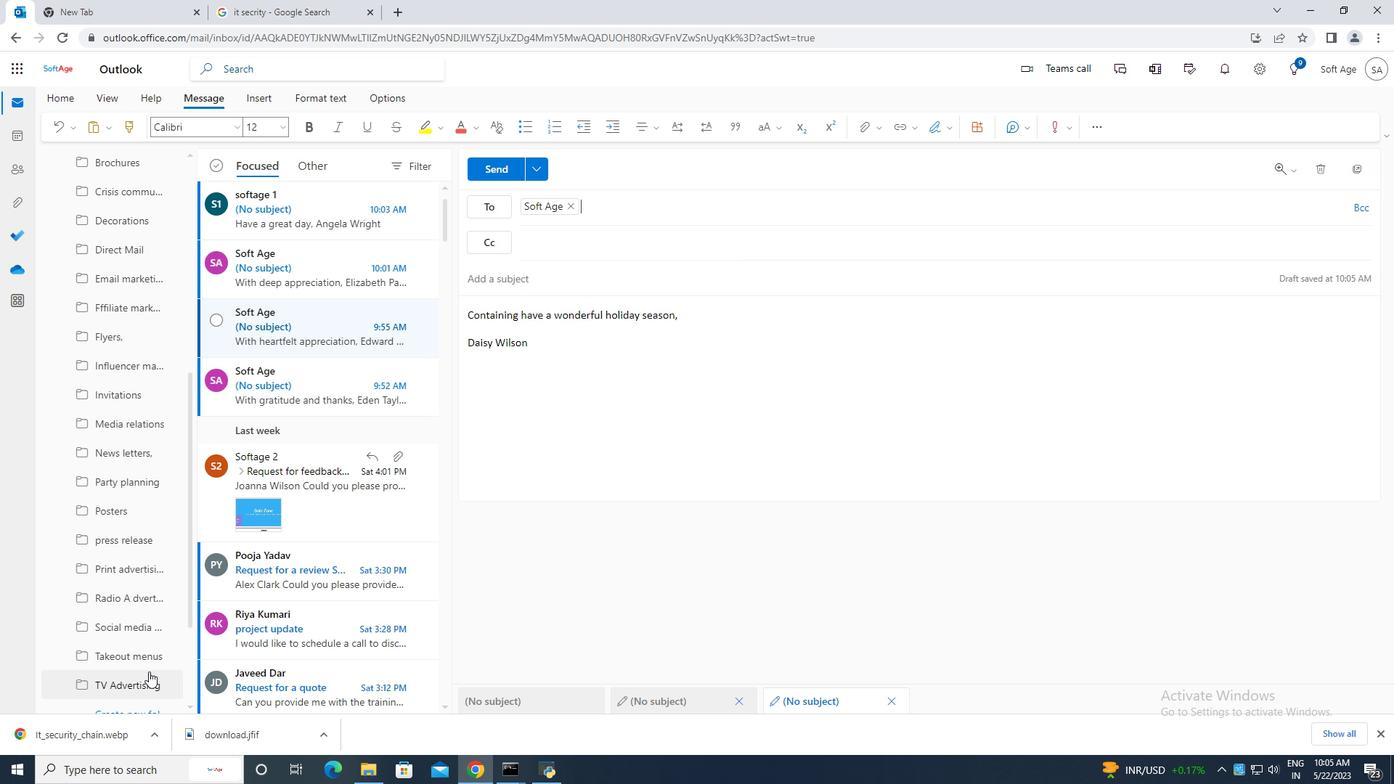
Action: Mouse scrolled (143, 649) with delta (0, 0)
Screenshot: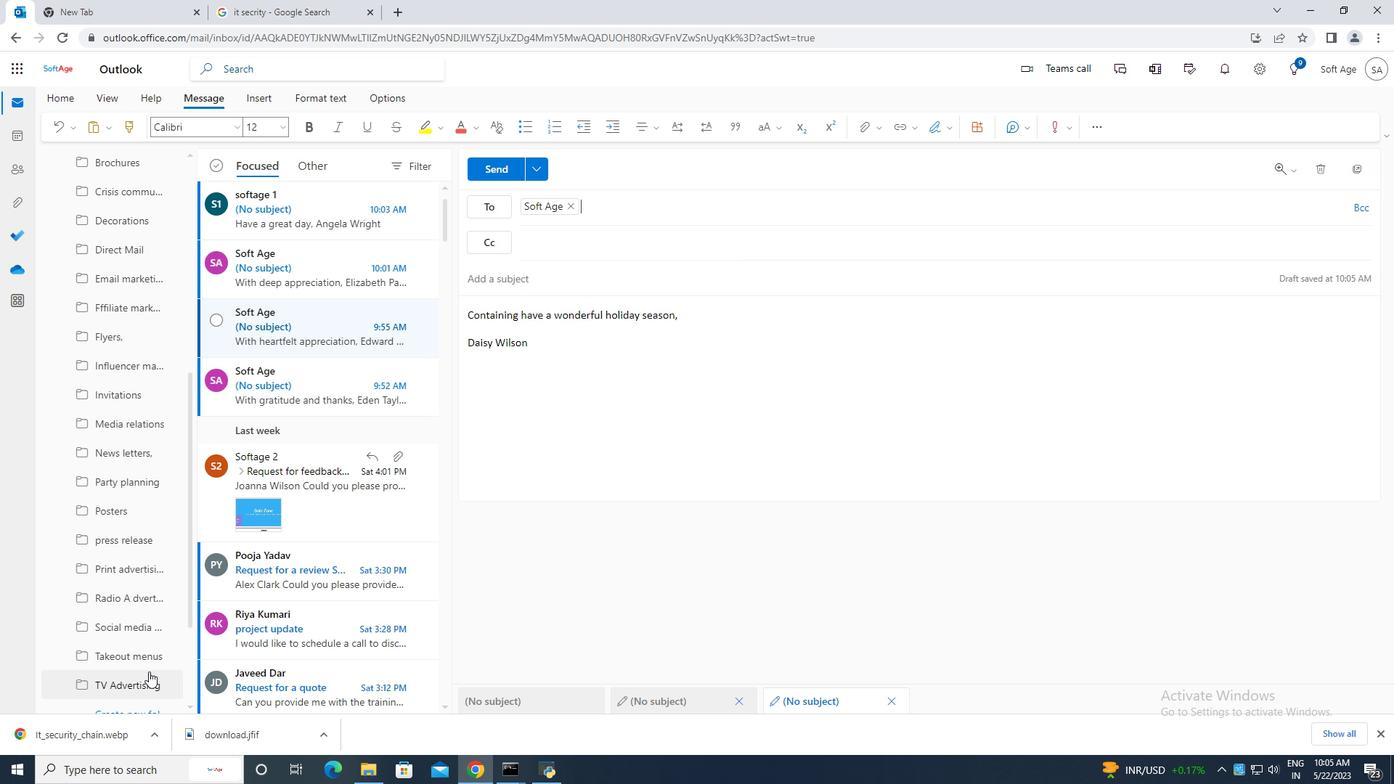 
Action: Mouse moved to (142, 647)
Screenshot: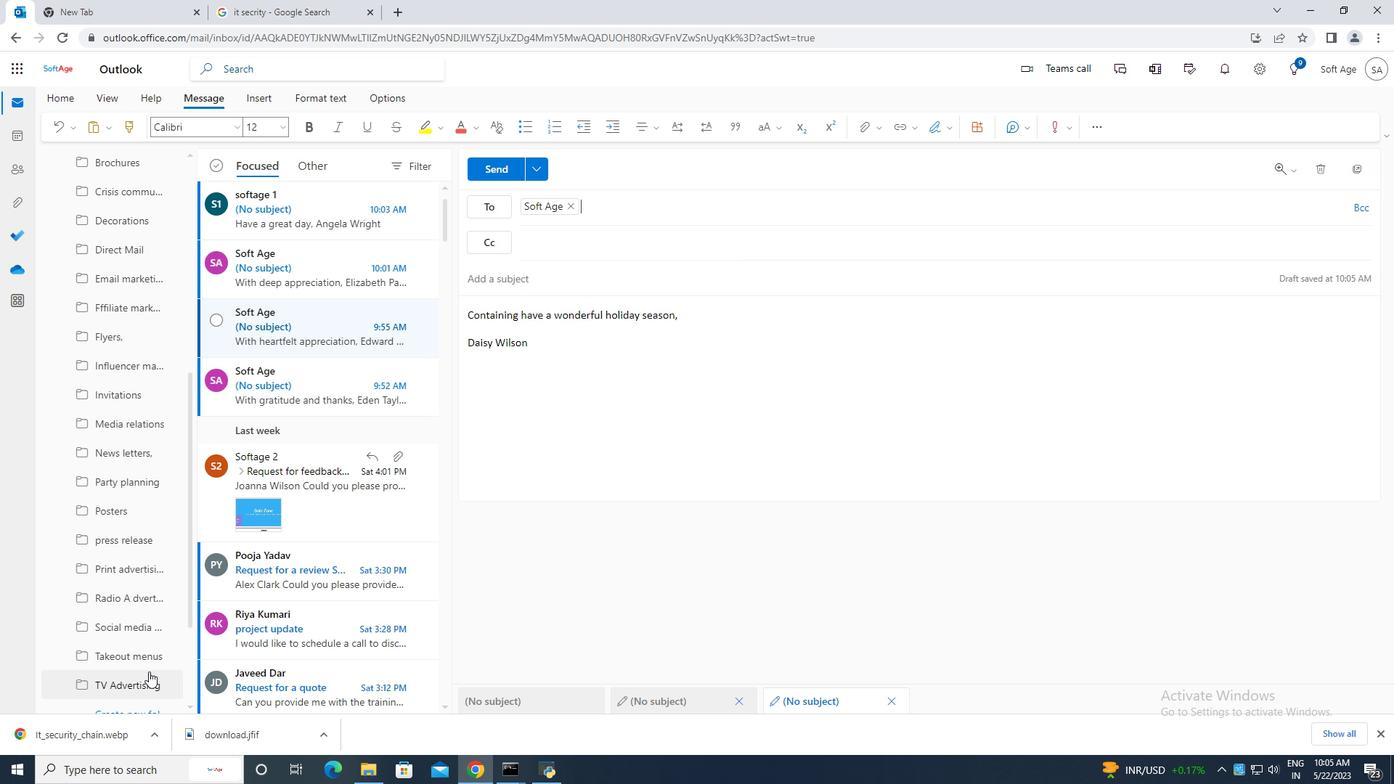 
Action: Mouse scrolled (142, 647) with delta (0, 0)
Screenshot: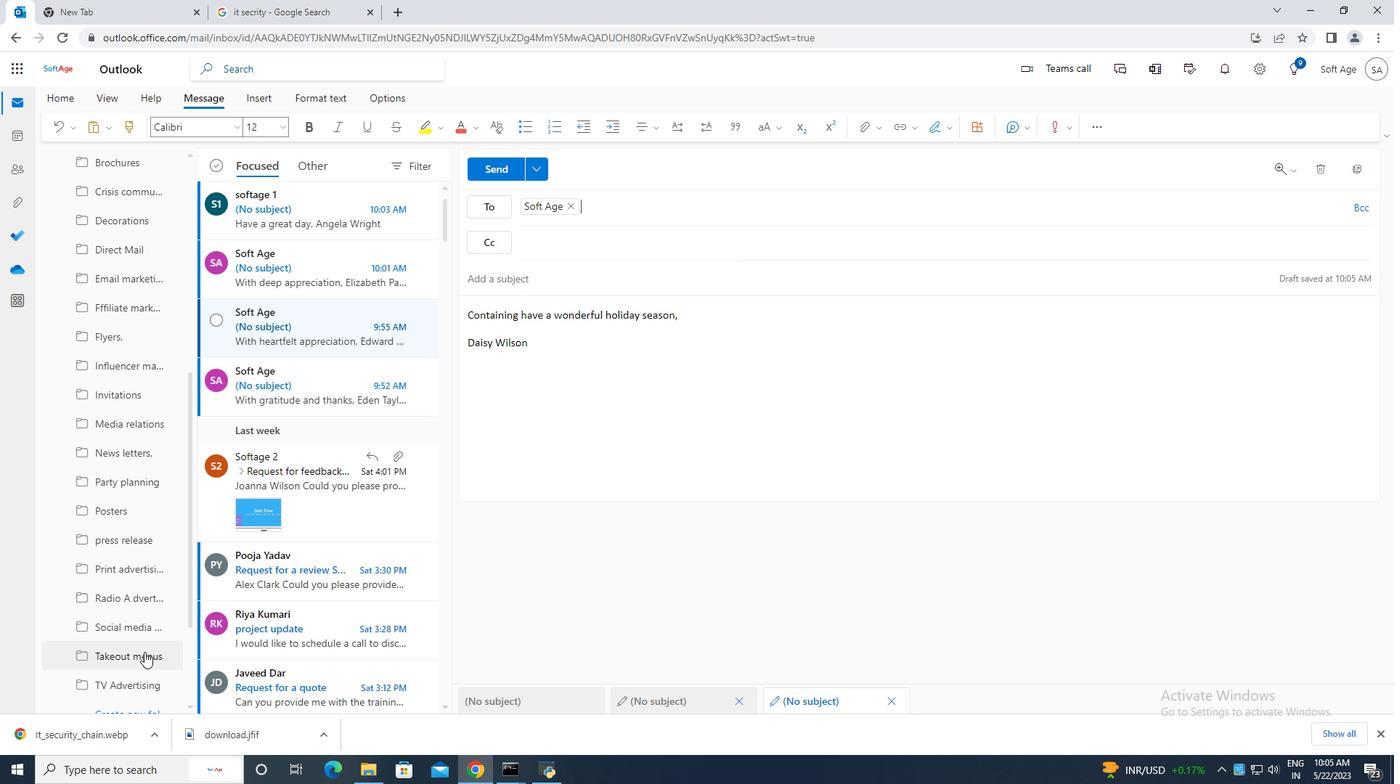 
Action: Mouse moved to (142, 647)
Screenshot: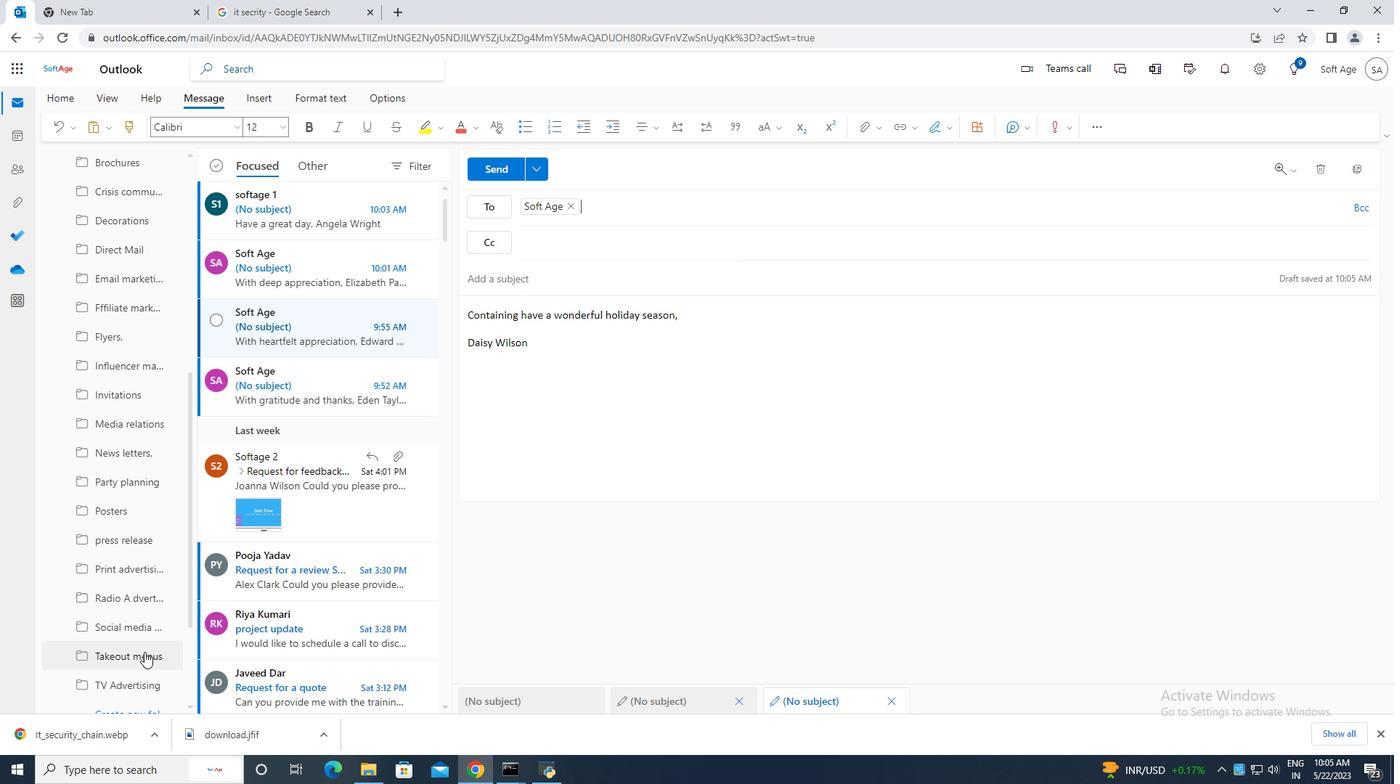 
Action: Mouse scrolled (142, 647) with delta (0, 0)
Screenshot: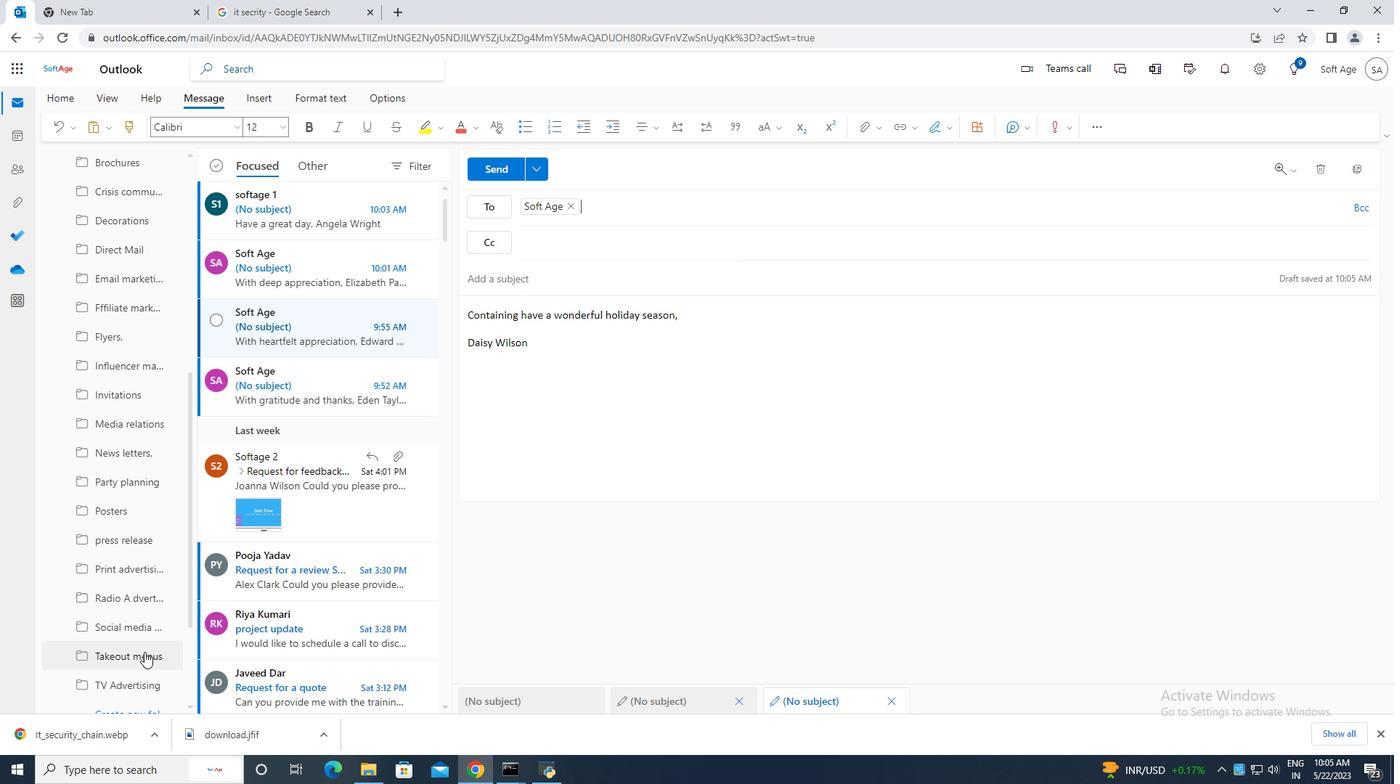 
Action: Mouse moved to (140, 642)
Screenshot: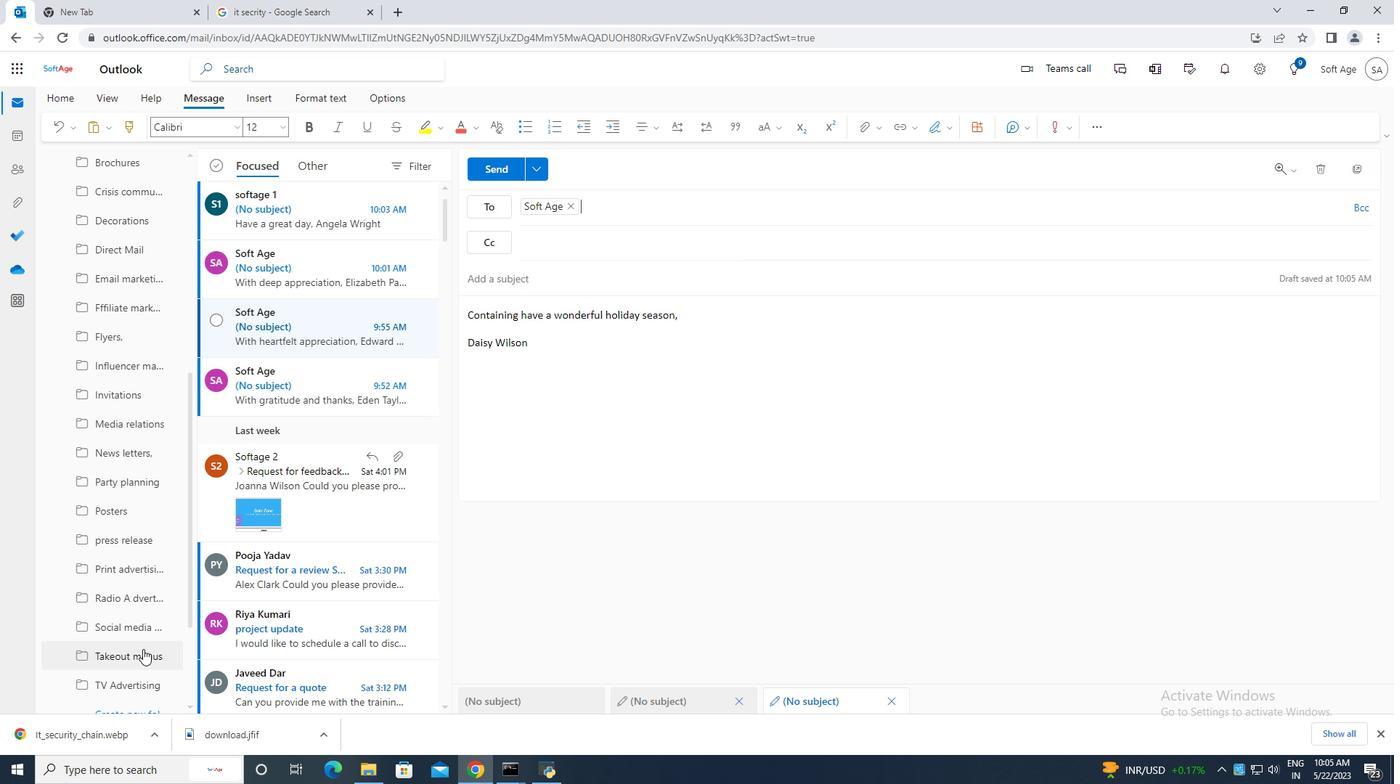 
Action: Mouse scrolled (141, 644) with delta (0, 0)
Screenshot: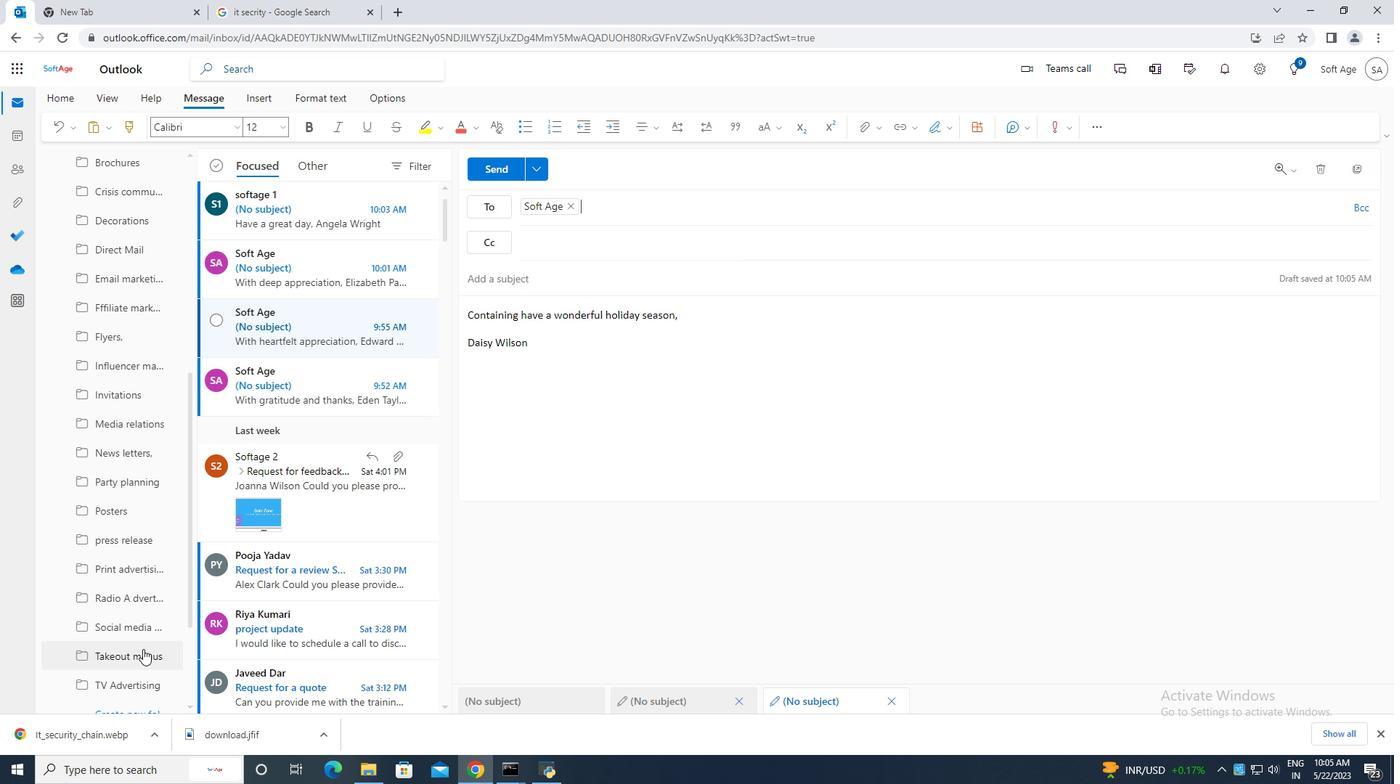 
Action: Mouse moved to (138, 639)
Screenshot: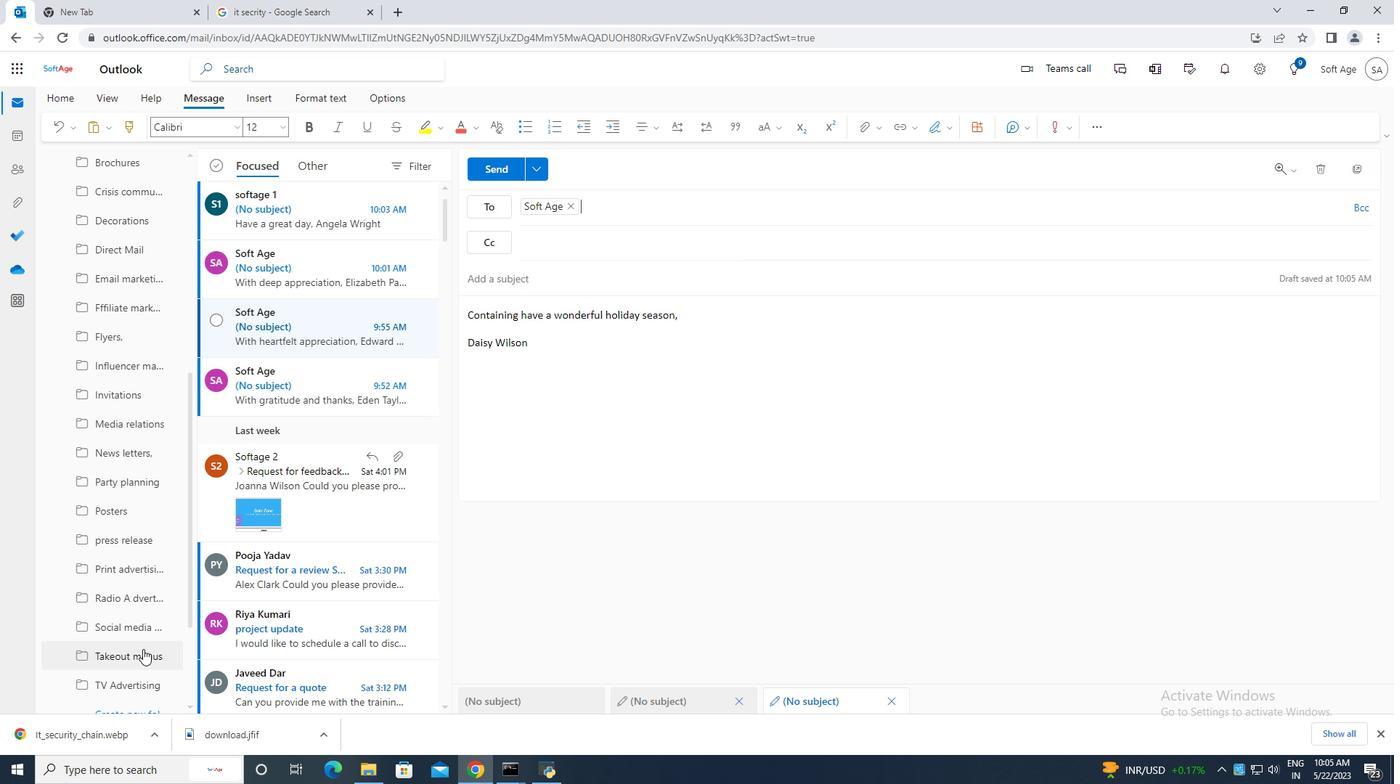 
Action: Mouse scrolled (138, 639) with delta (0, 0)
Screenshot: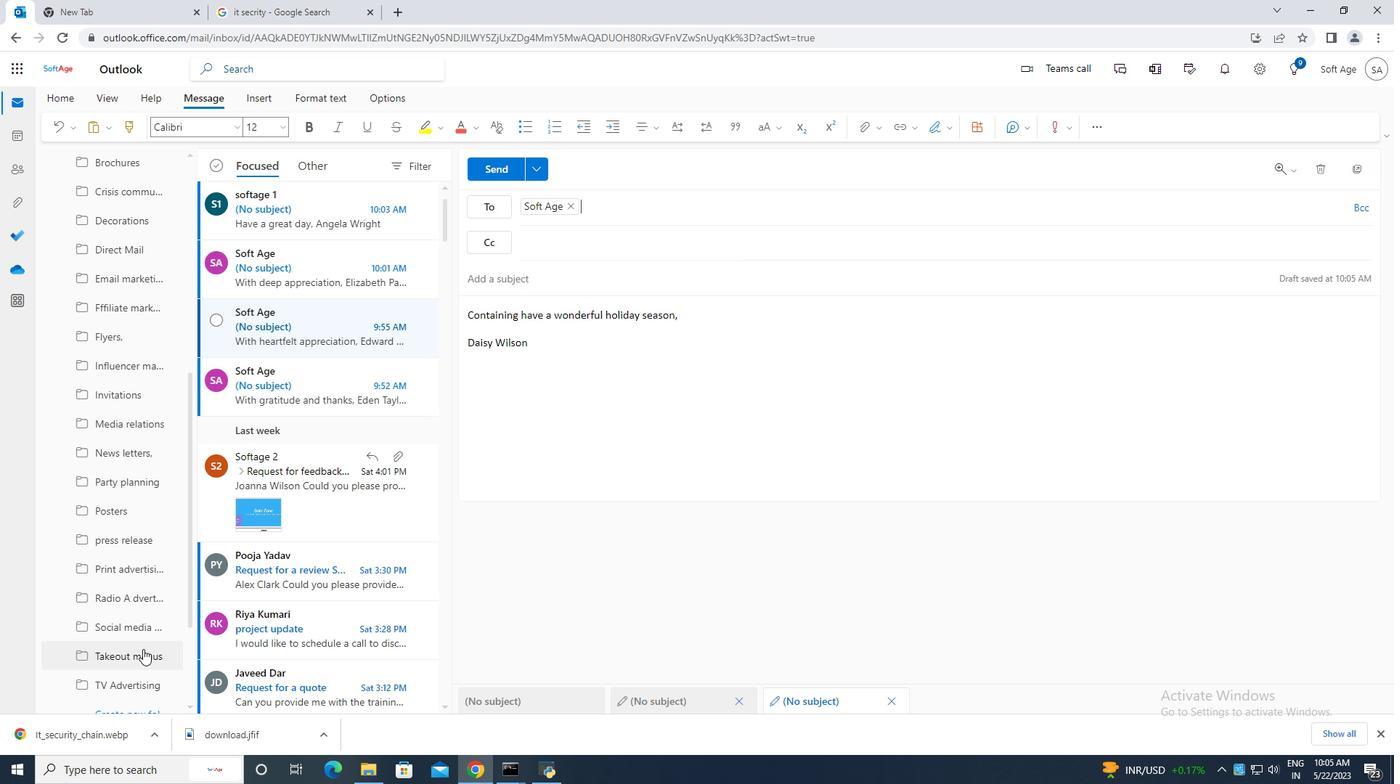 
Action: Mouse moved to (150, 569)
Screenshot: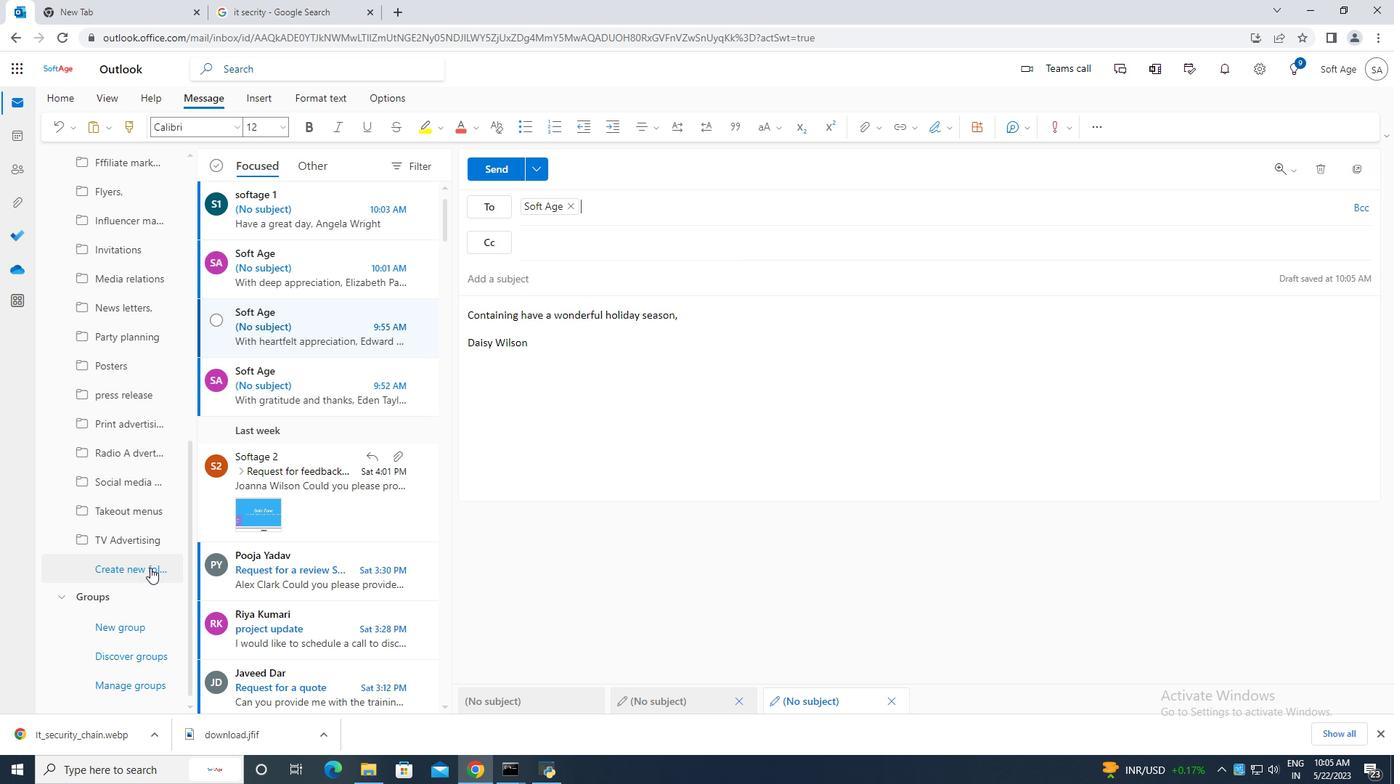 
Action: Mouse pressed left at (150, 569)
Screenshot: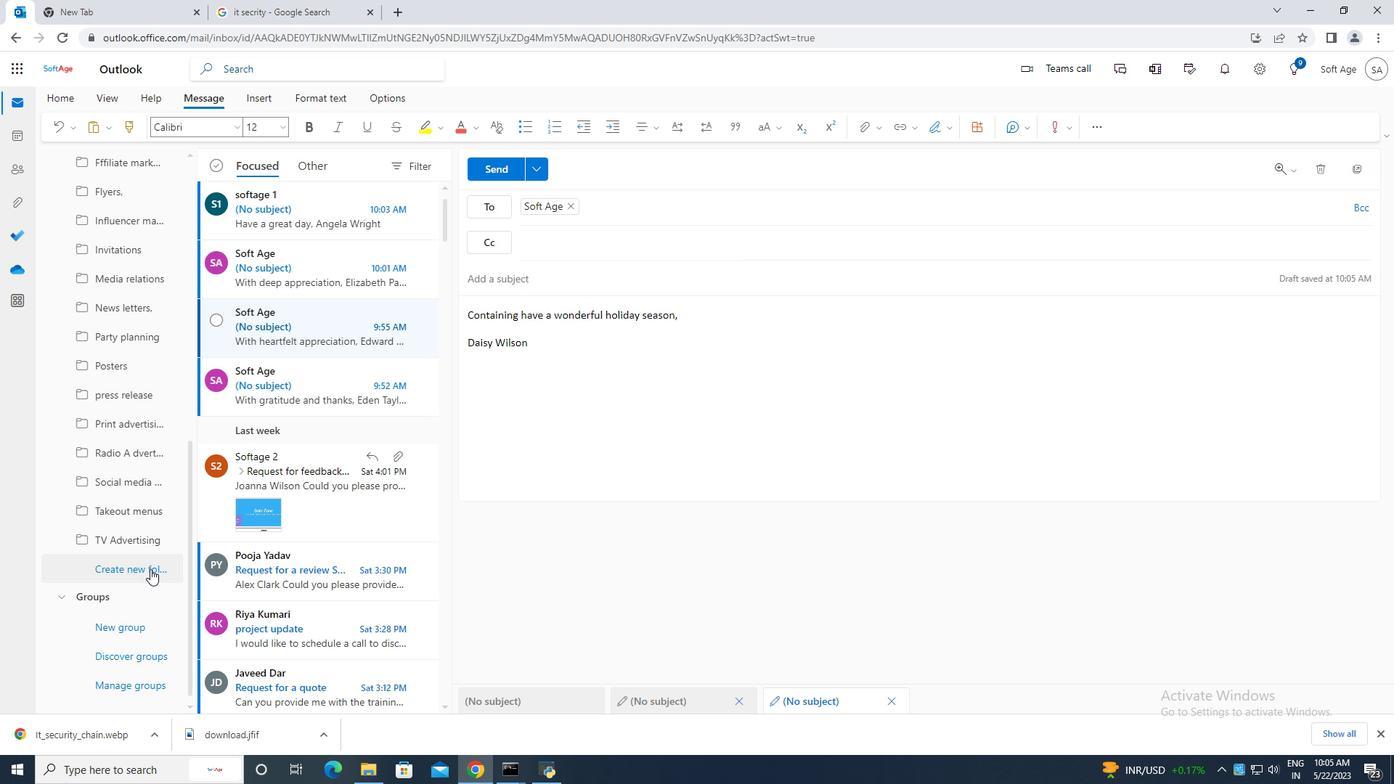
Action: Mouse moved to (114, 572)
Screenshot: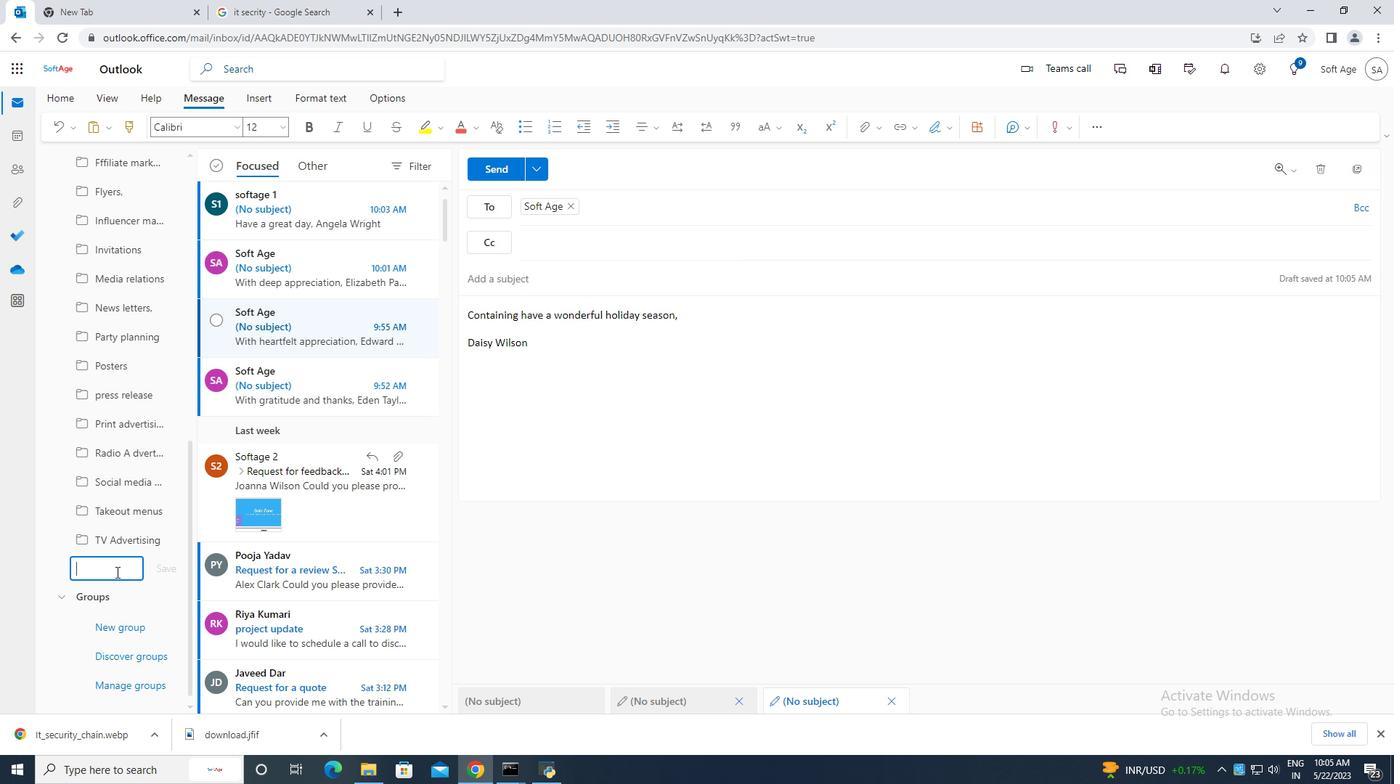 
Action: Key pressed <Key.caps_lock>C<Key.caps_lock>ontent<Key.space>mak<Key.backspace>rketing
Screenshot: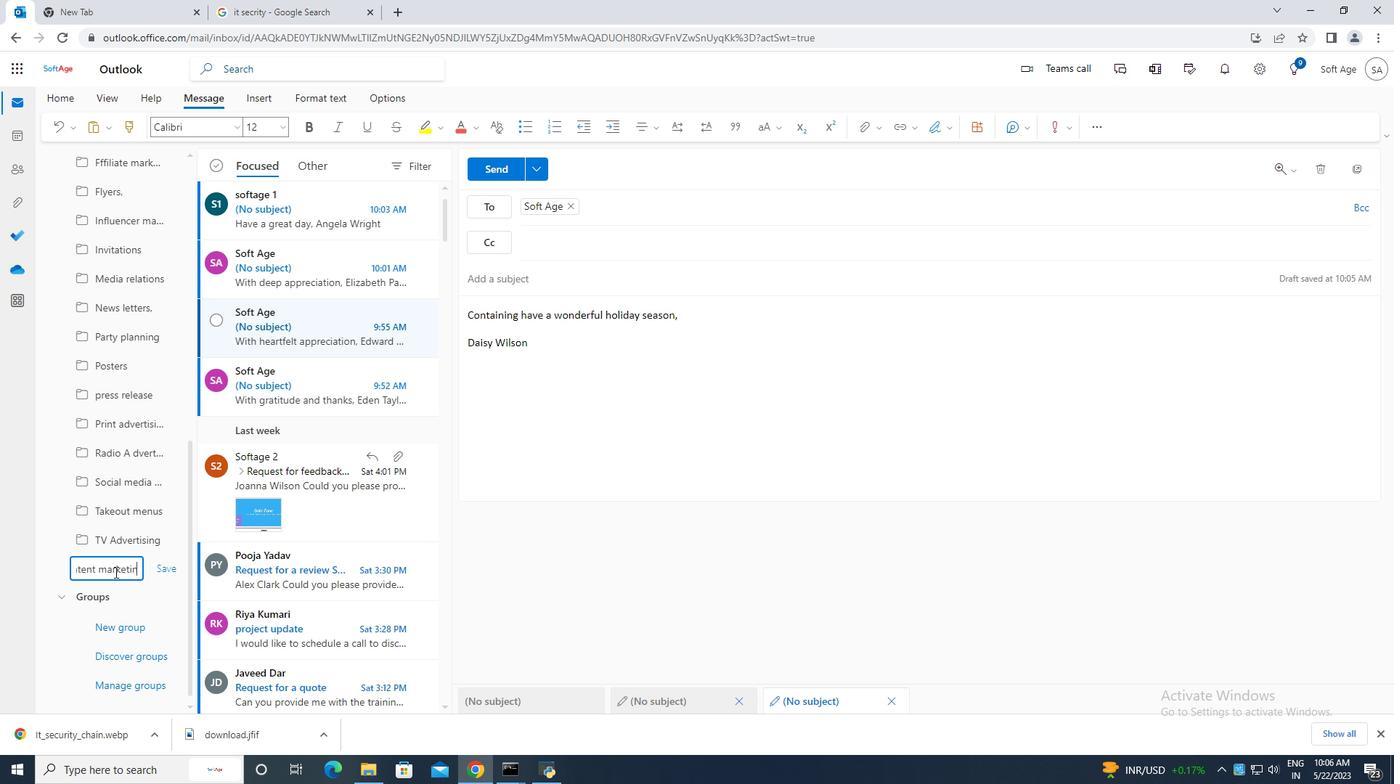 
Action: Mouse moved to (159, 572)
Screenshot: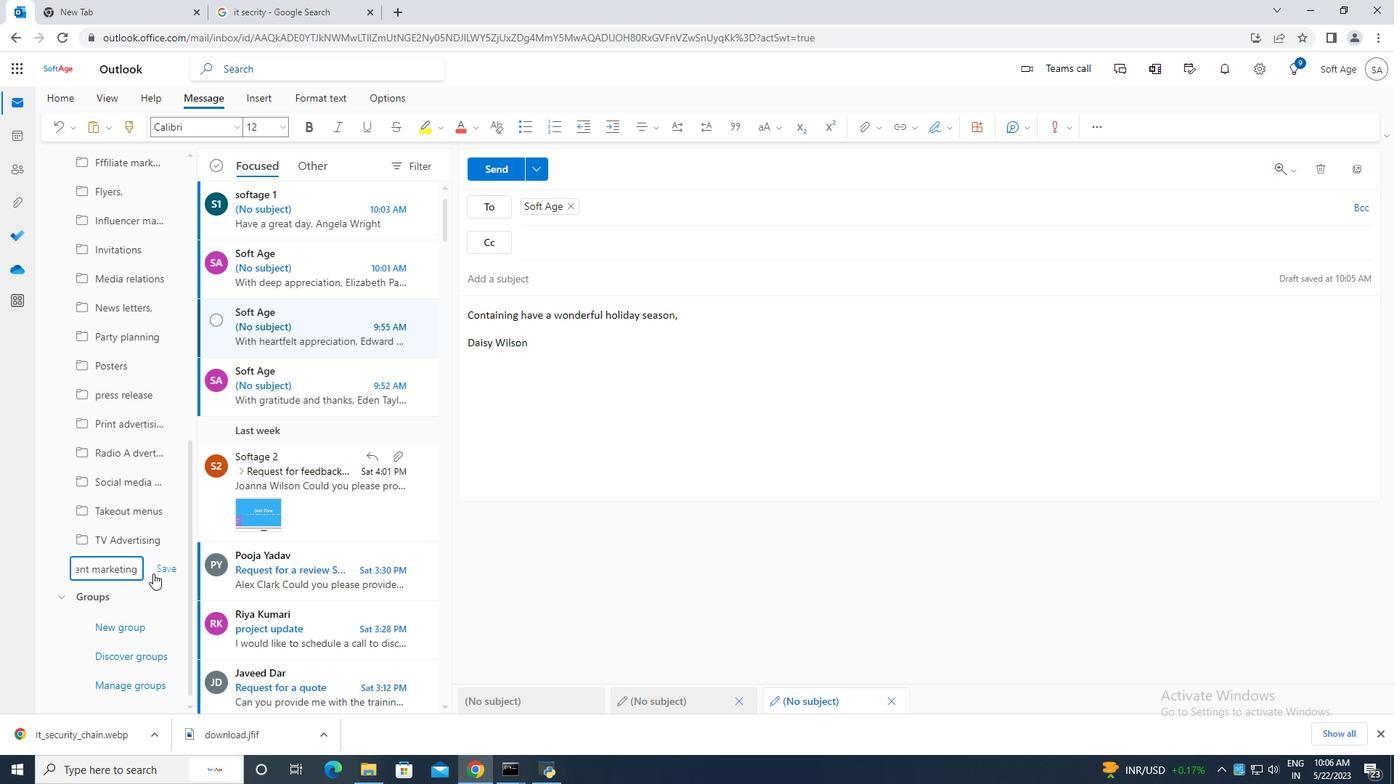
Action: Mouse pressed left at (159, 572)
Screenshot: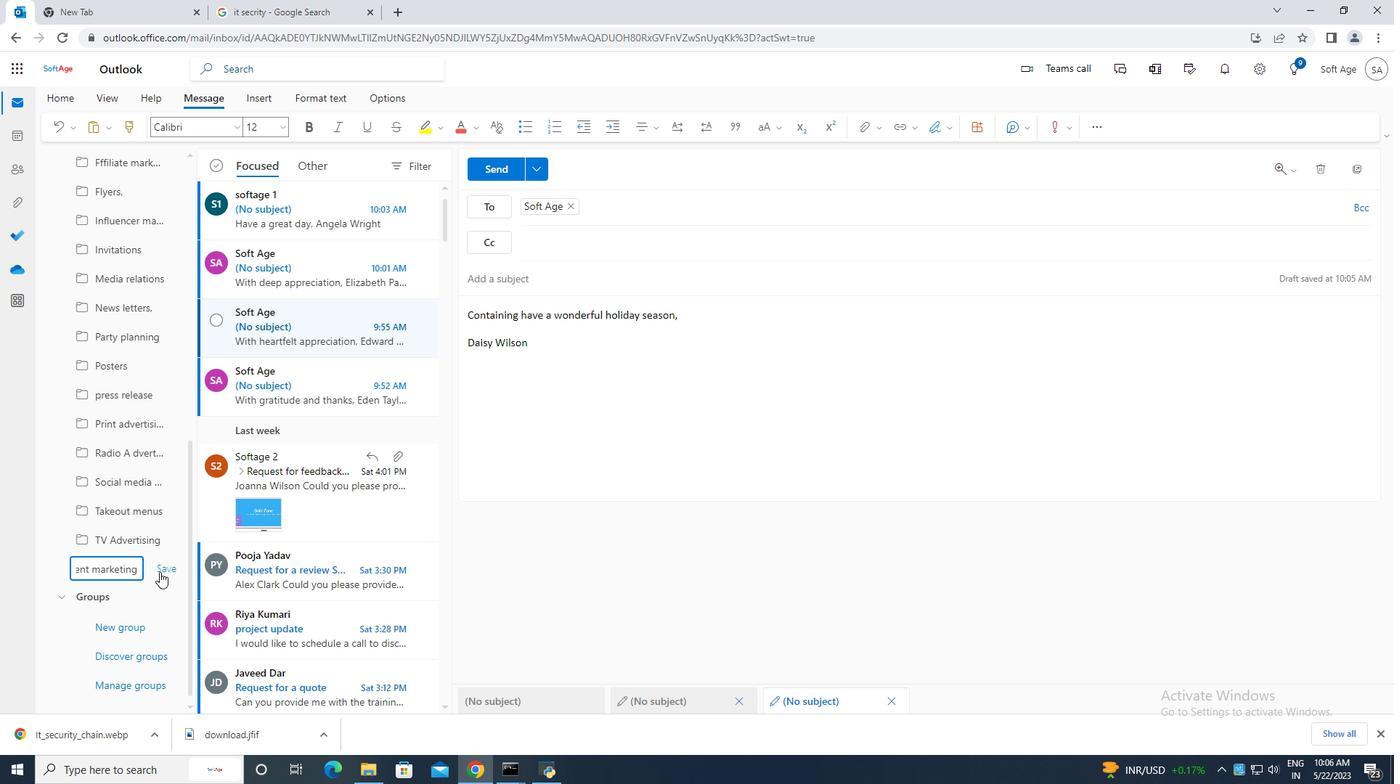 
Action: Mouse moved to (505, 169)
Screenshot: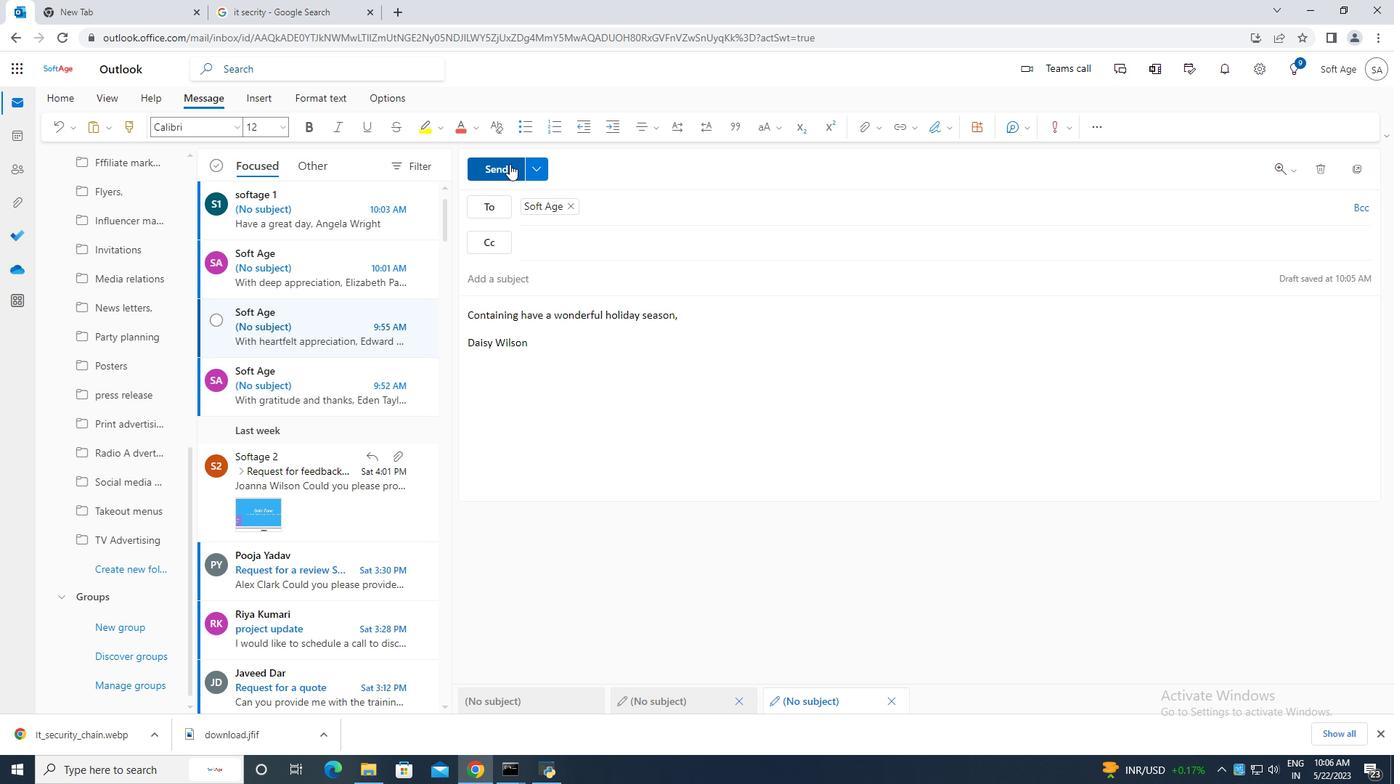 
Action: Mouse pressed left at (505, 169)
Screenshot: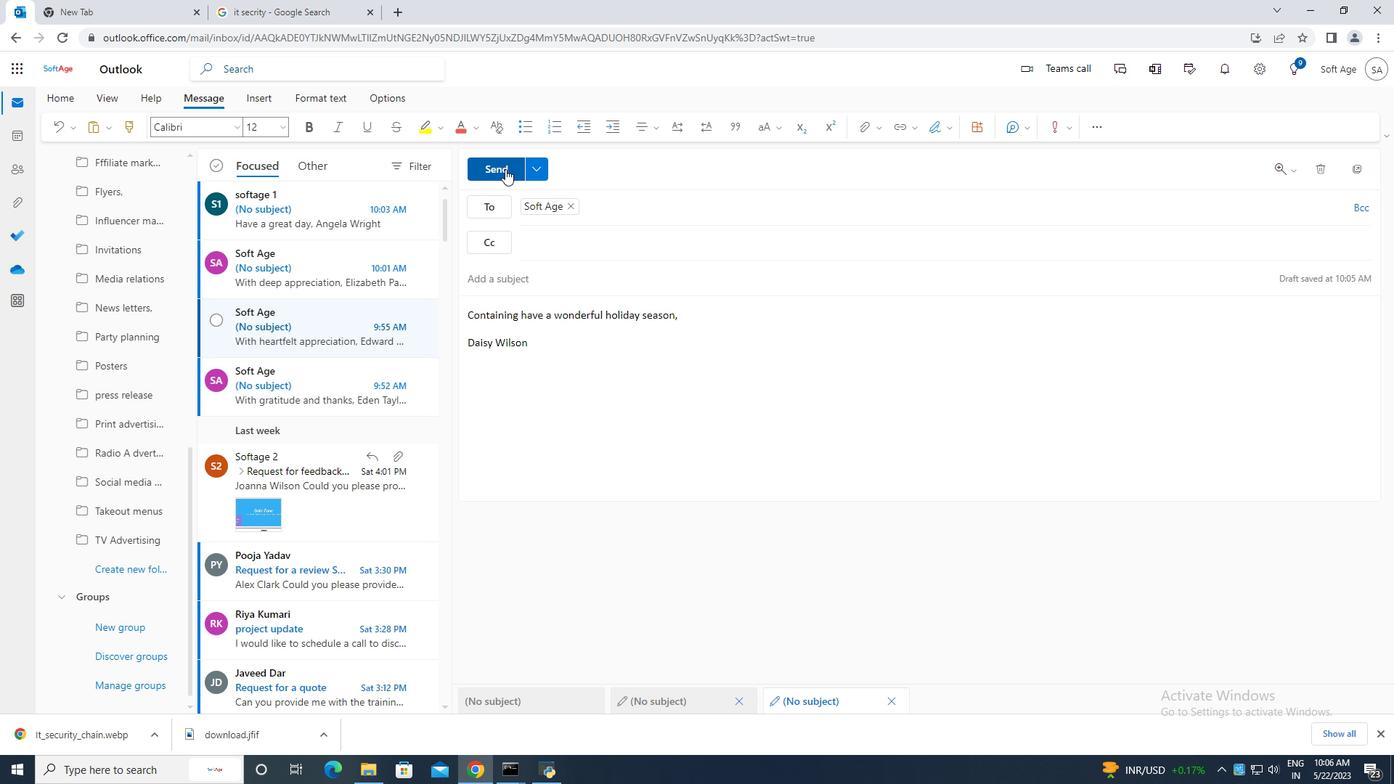 
Action: Mouse moved to (695, 419)
Screenshot: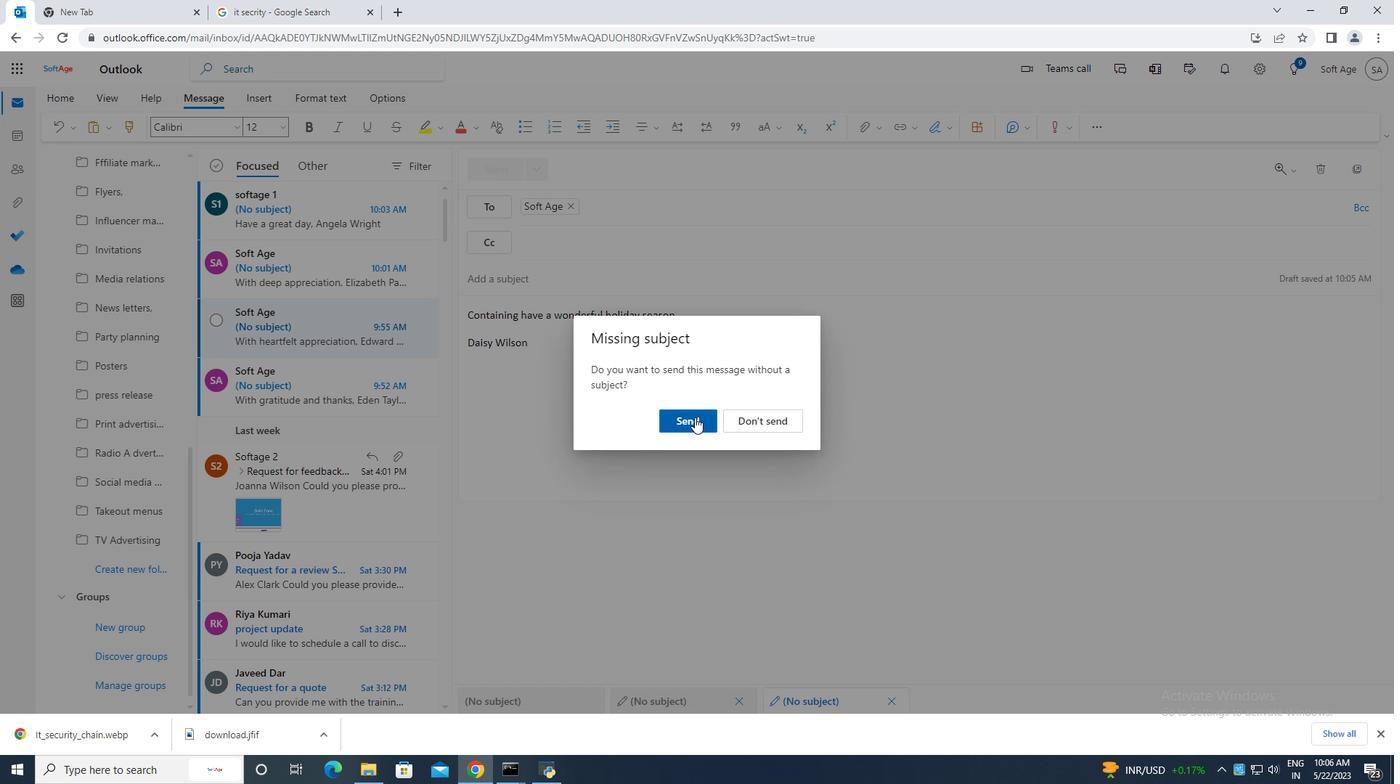 
Action: Mouse pressed left at (695, 419)
Screenshot: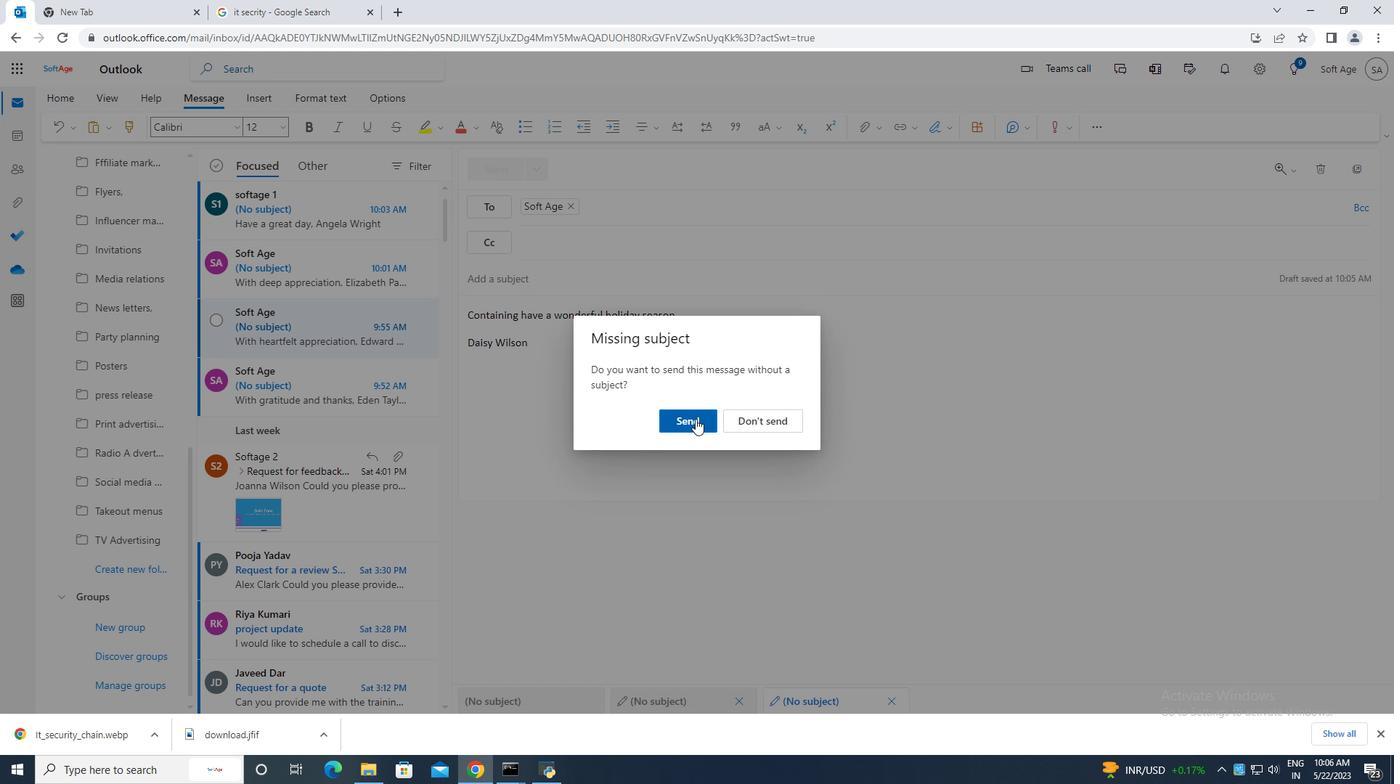 
Action: Mouse moved to (690, 416)
Screenshot: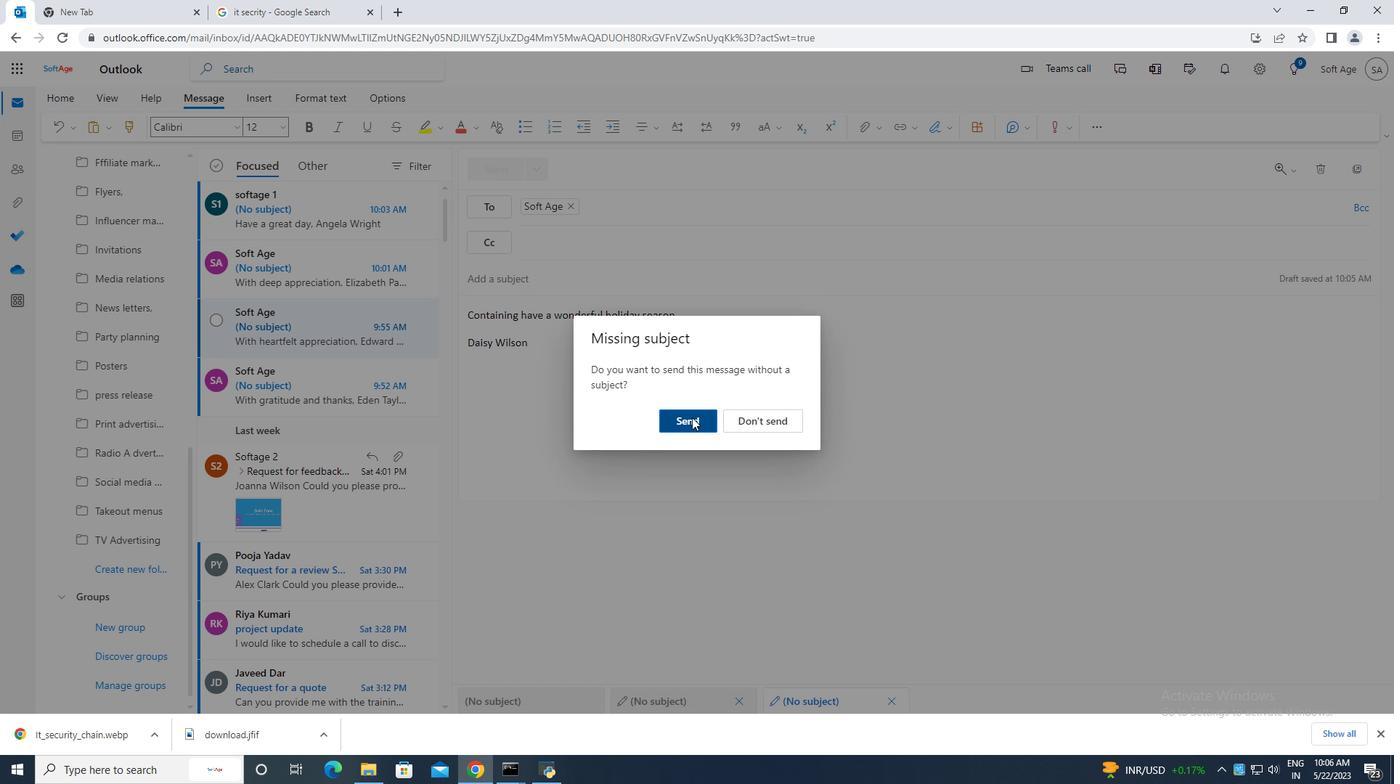 
